 Task: Create a due date automation trigger when advanced on, on the wednesday of the week a card is due add dates with an incomplete due date at 11:00 AM.
Action: Mouse moved to (1274, 106)
Screenshot: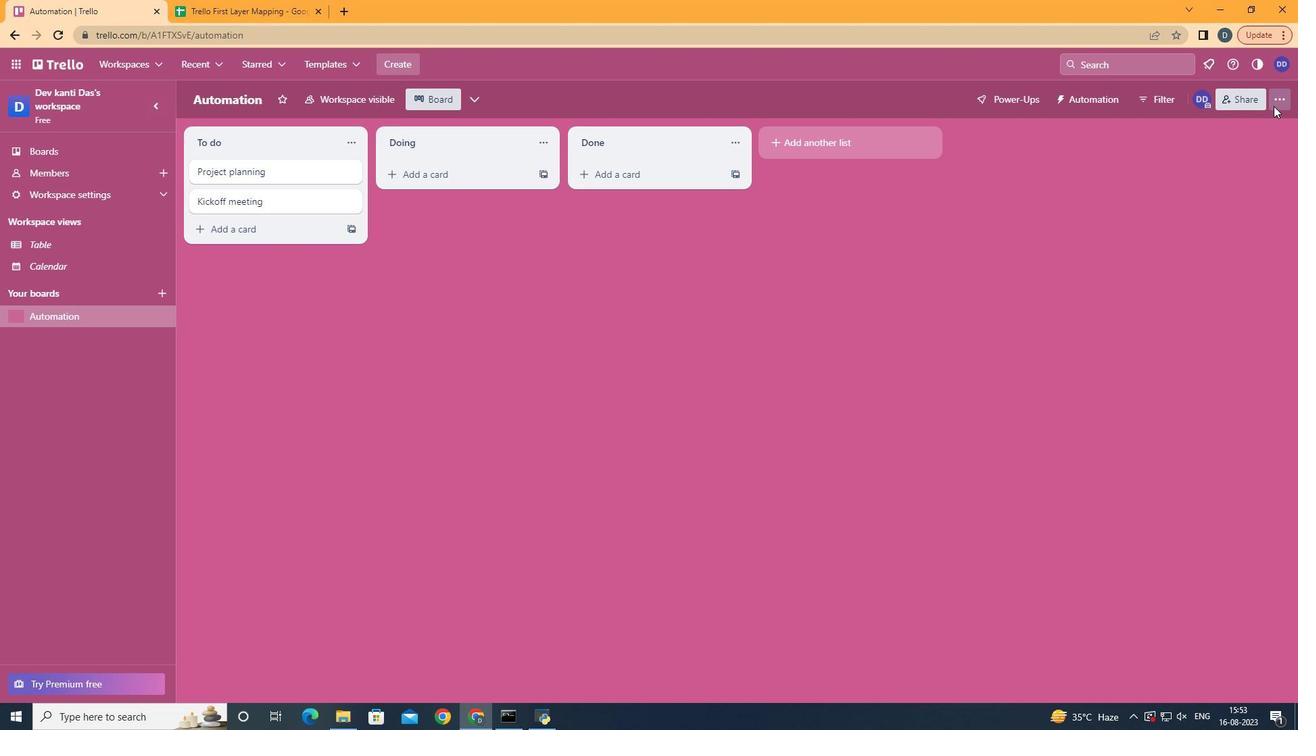 
Action: Mouse pressed left at (1274, 106)
Screenshot: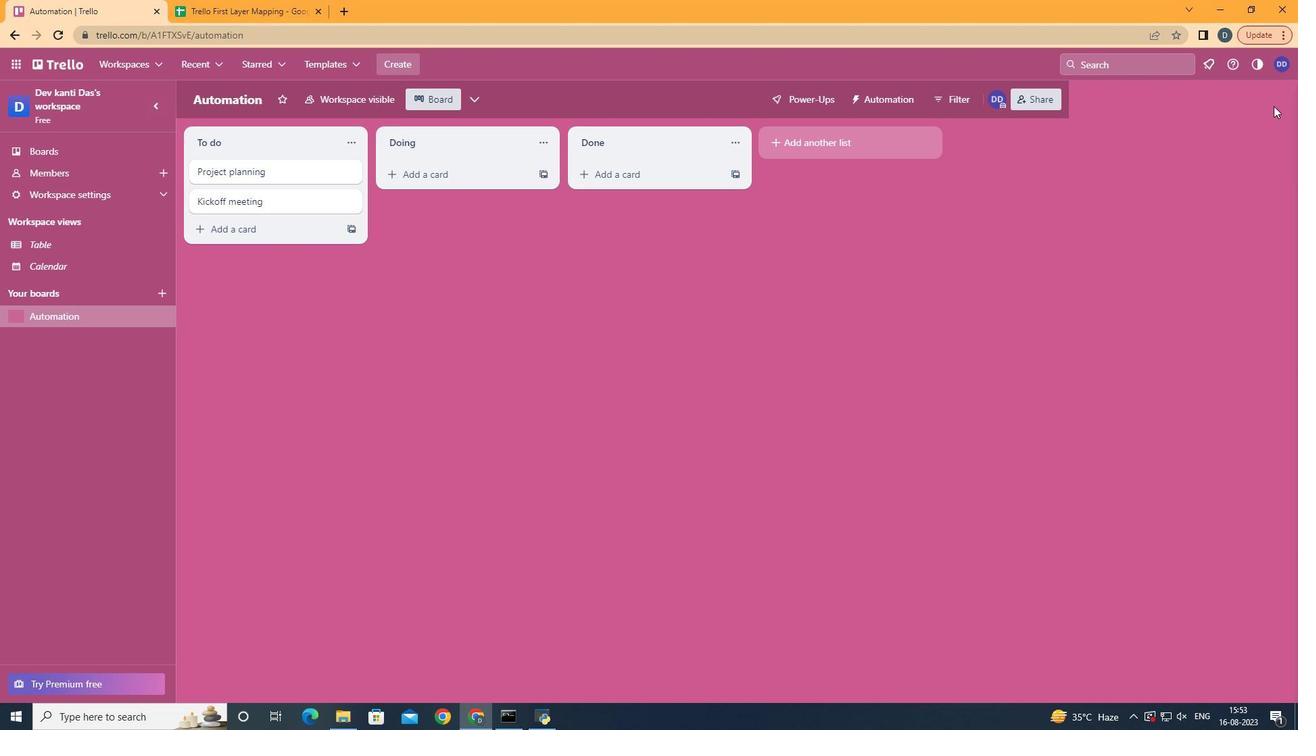 
Action: Mouse moved to (1201, 281)
Screenshot: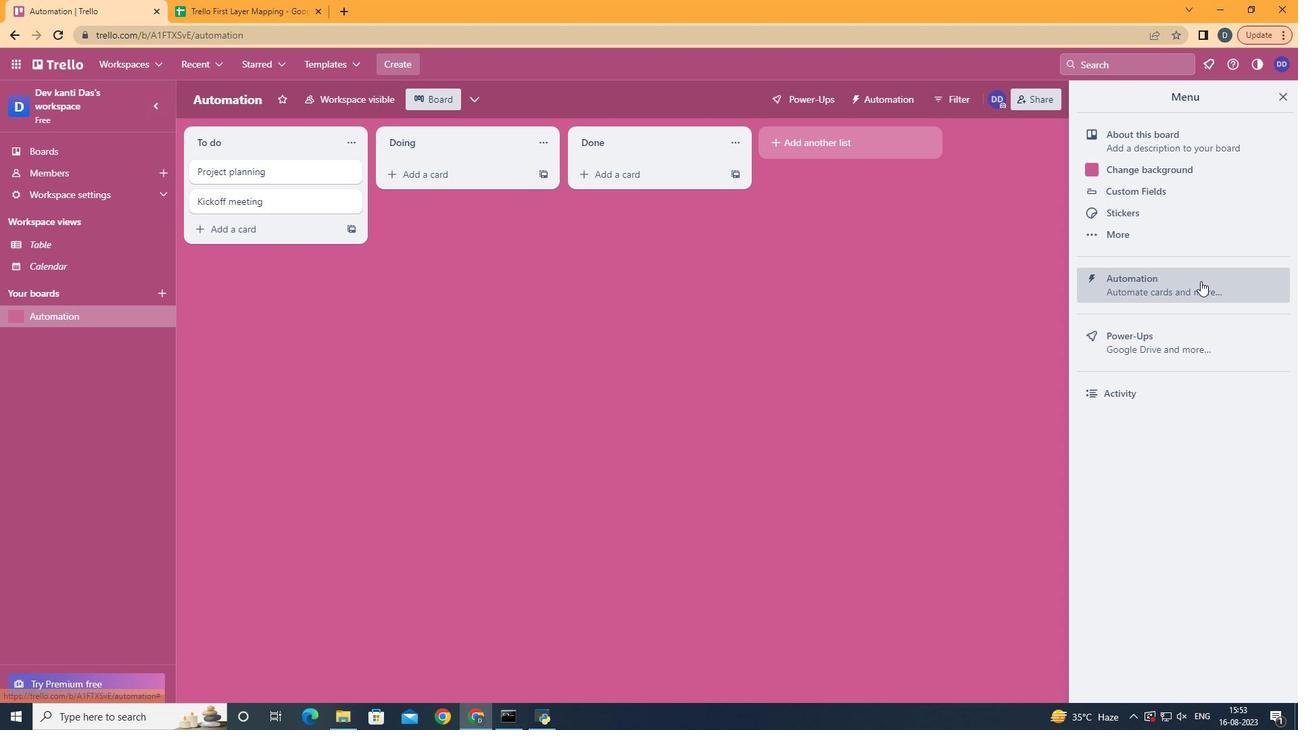 
Action: Mouse pressed left at (1201, 281)
Screenshot: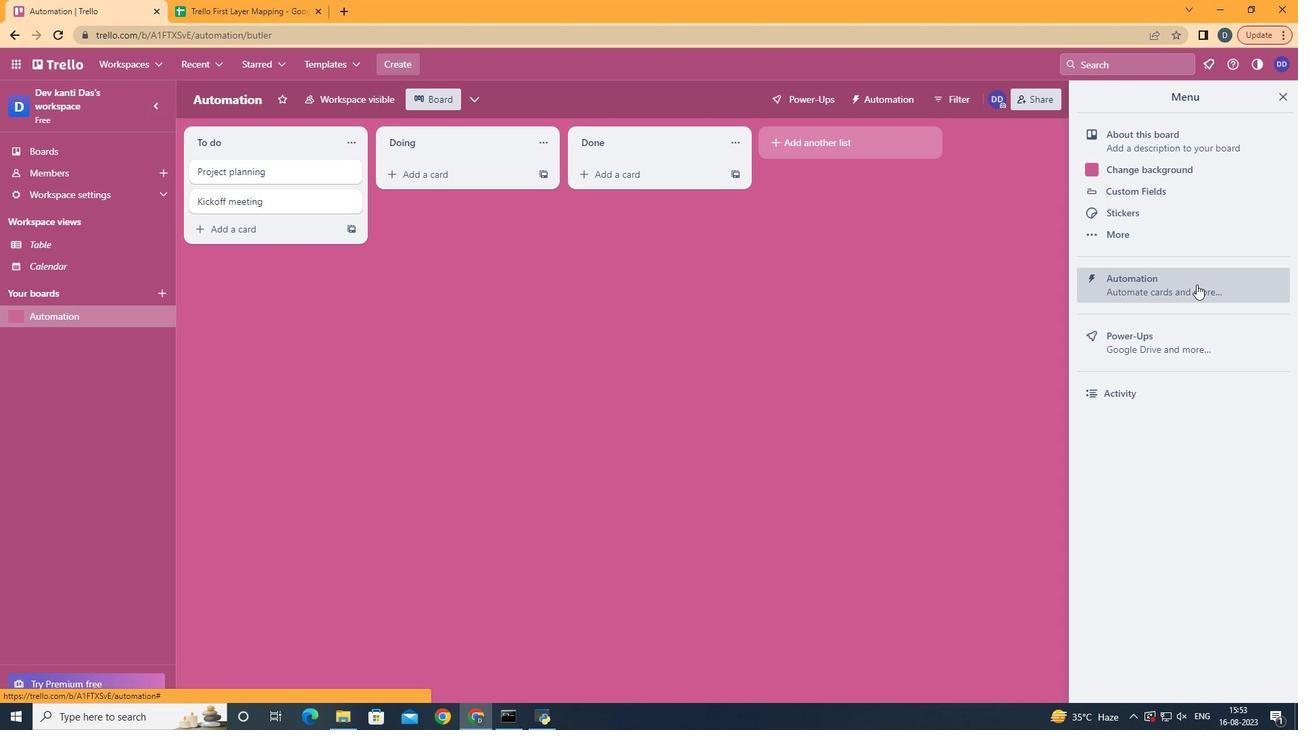 
Action: Mouse moved to (263, 280)
Screenshot: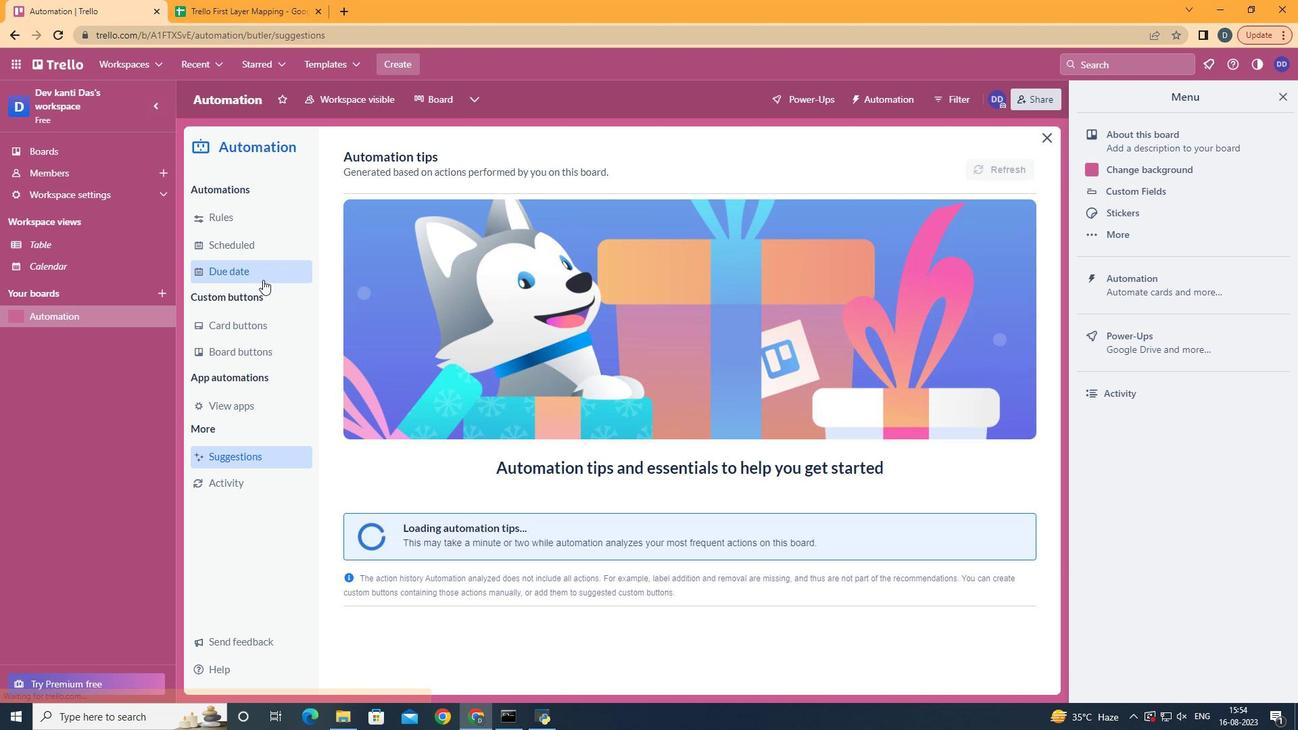 
Action: Mouse pressed left at (263, 280)
Screenshot: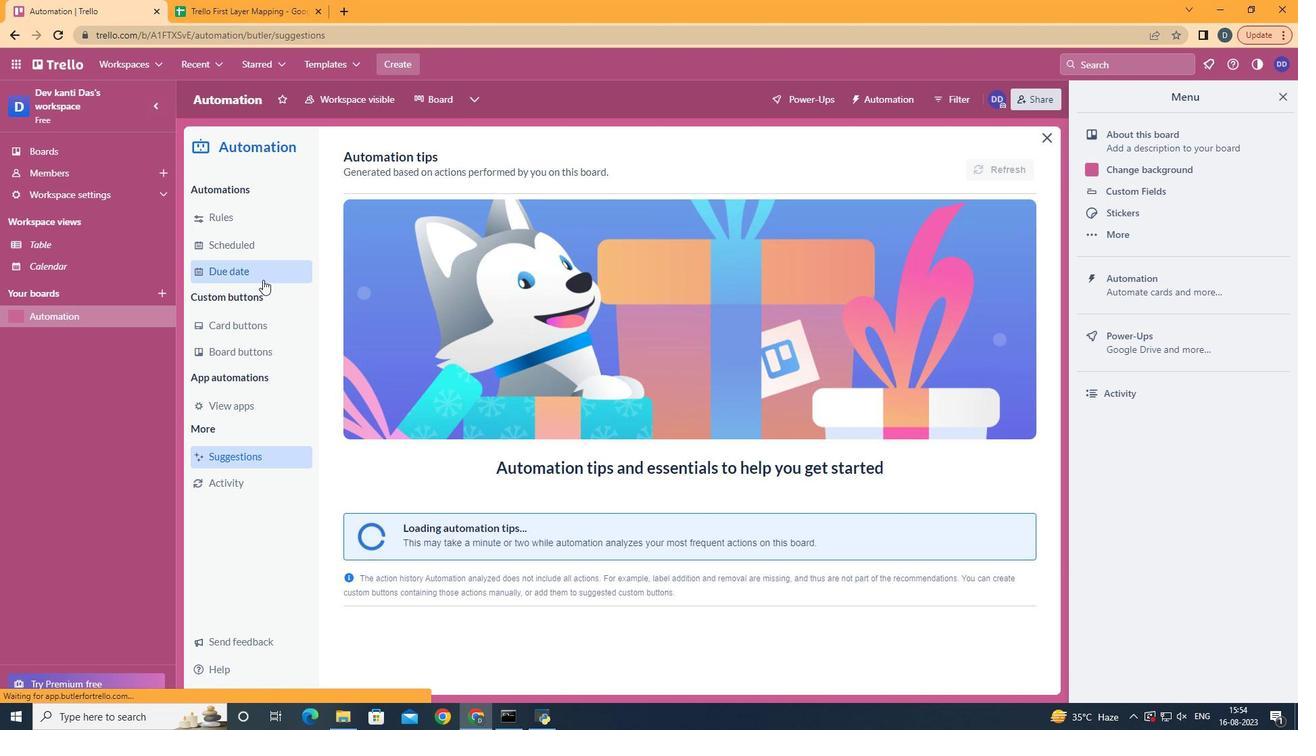 
Action: Mouse moved to (950, 166)
Screenshot: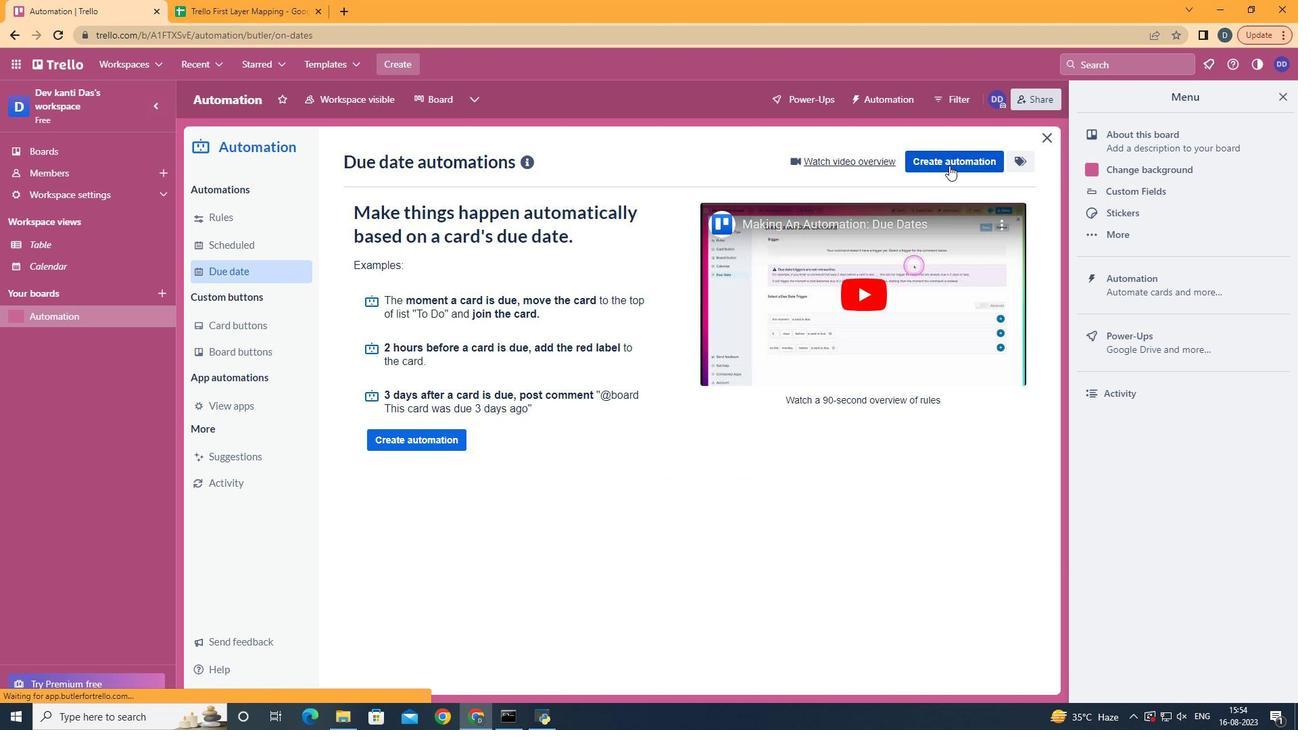 
Action: Mouse pressed left at (950, 166)
Screenshot: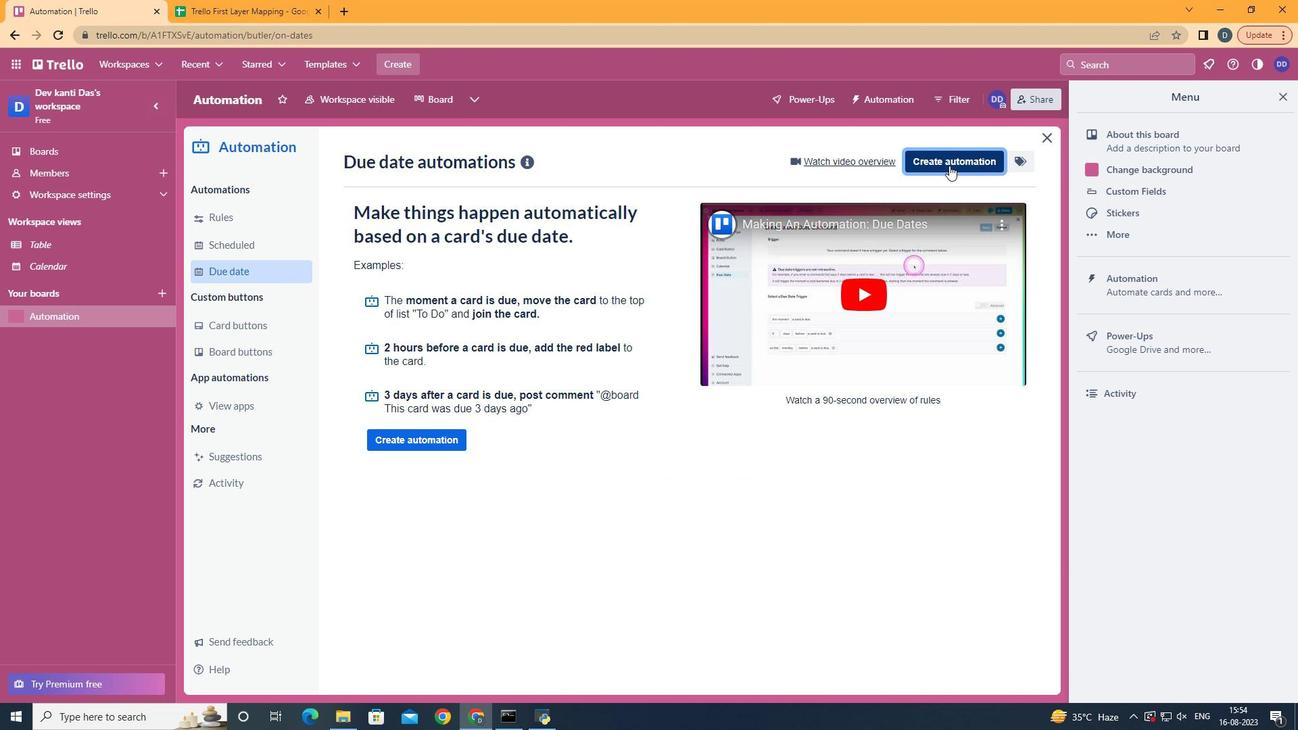 
Action: Mouse moved to (686, 297)
Screenshot: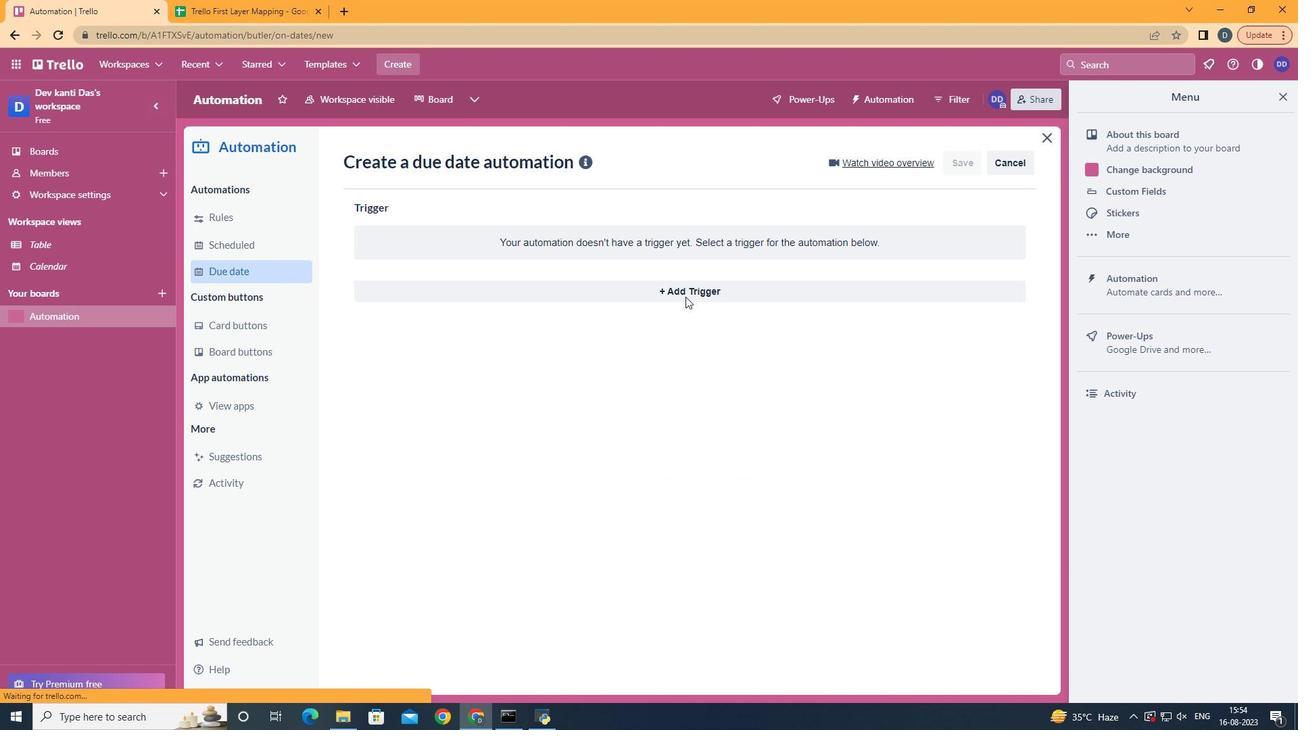 
Action: Mouse pressed left at (686, 297)
Screenshot: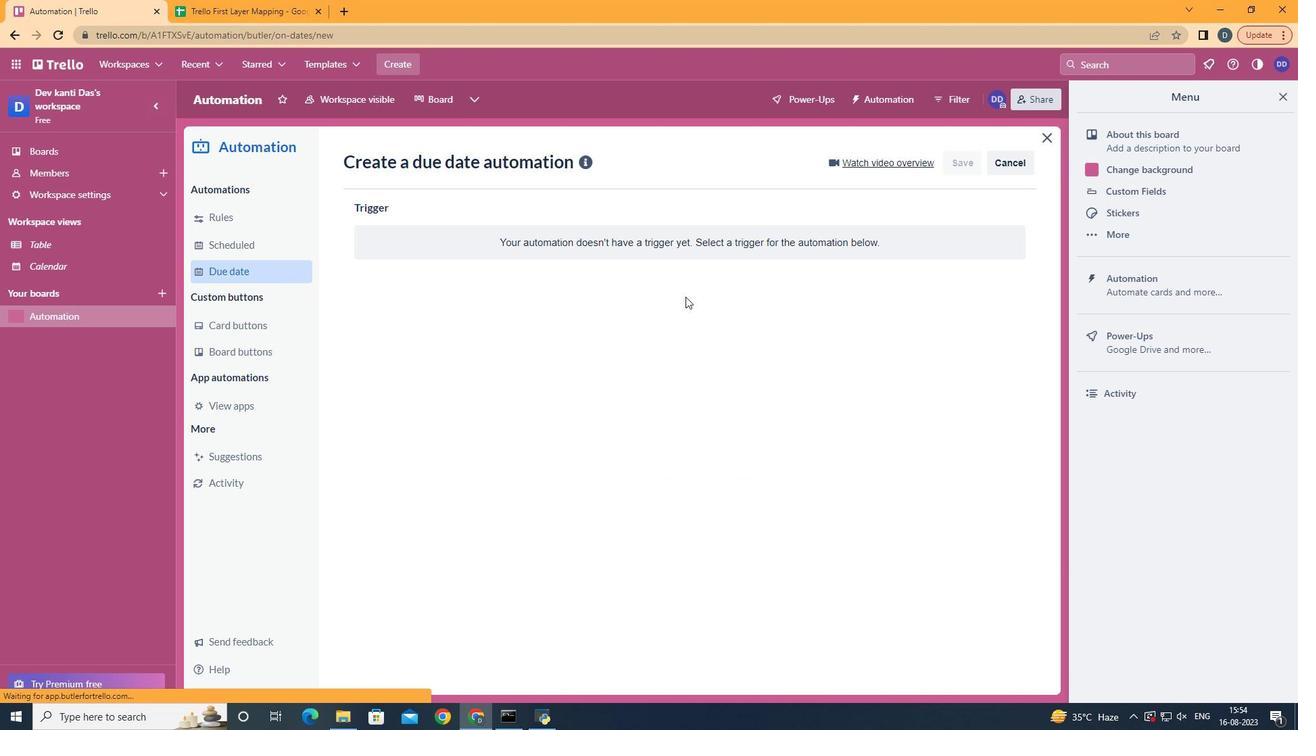 
Action: Mouse moved to (439, 411)
Screenshot: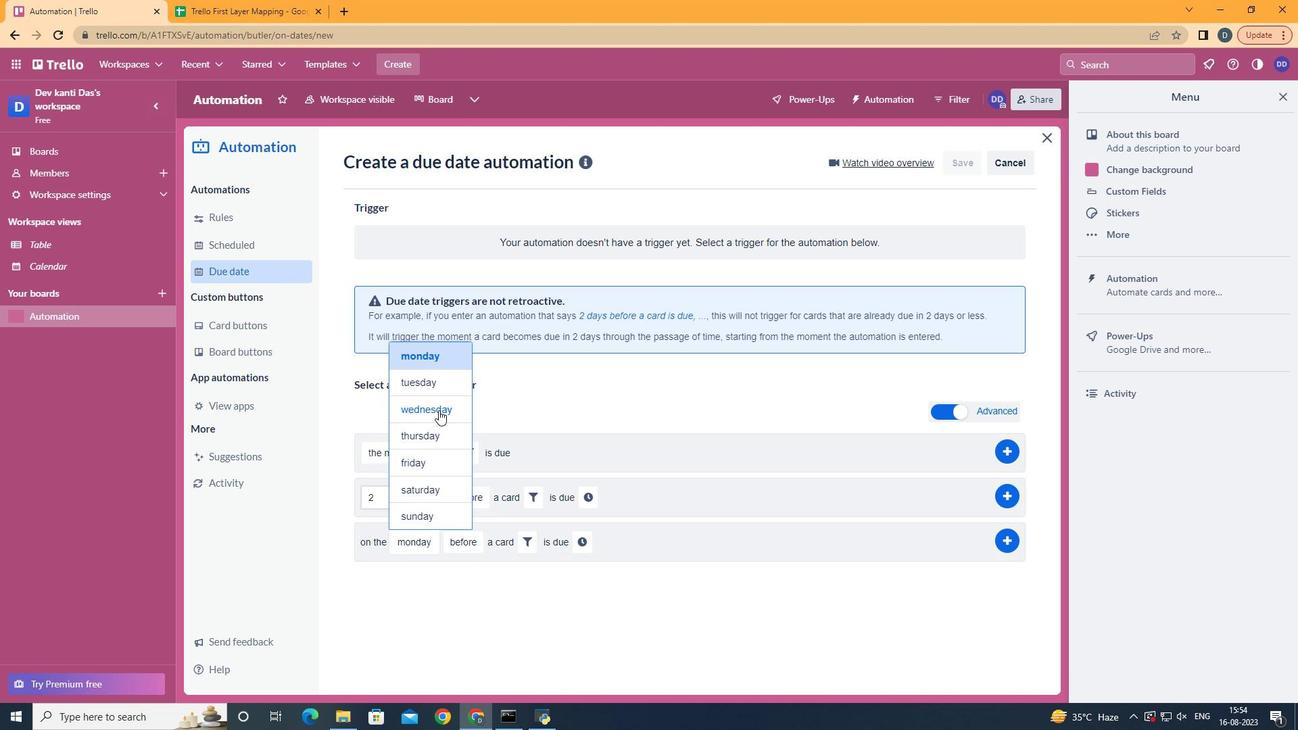 
Action: Mouse pressed left at (439, 411)
Screenshot: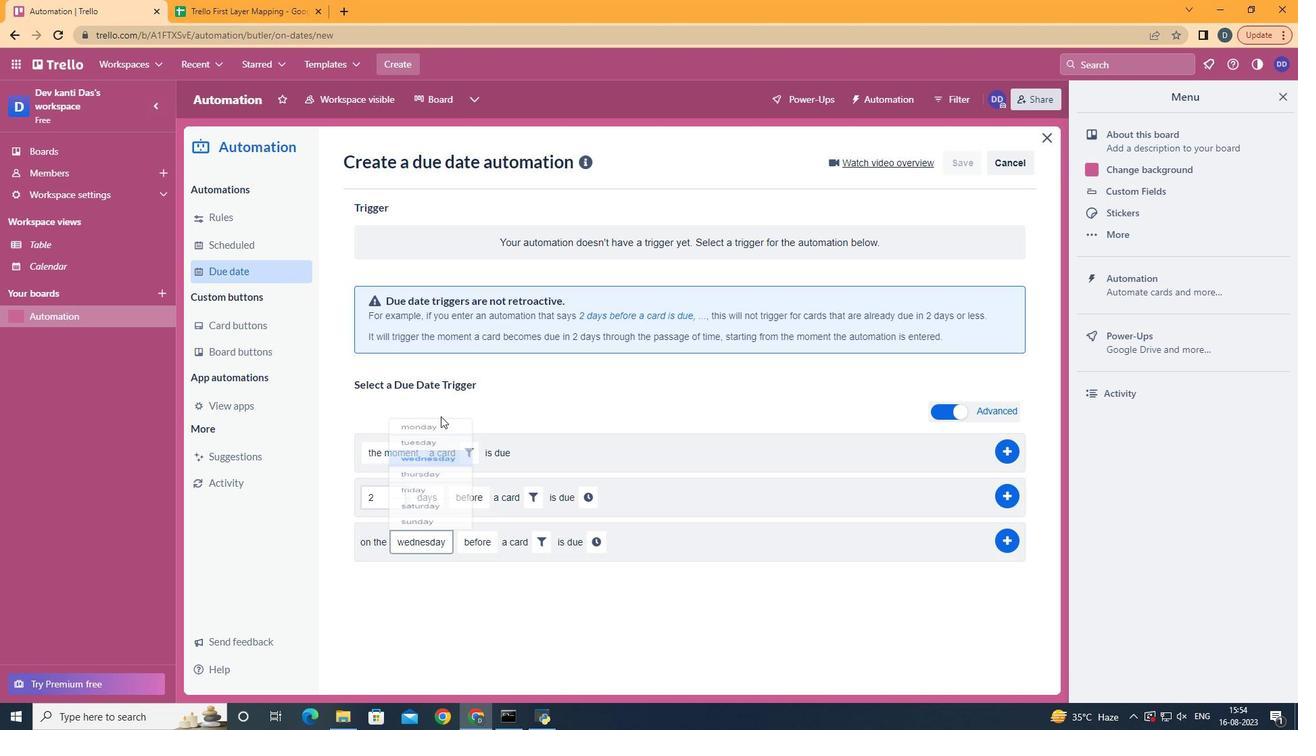 
Action: Mouse moved to (484, 613)
Screenshot: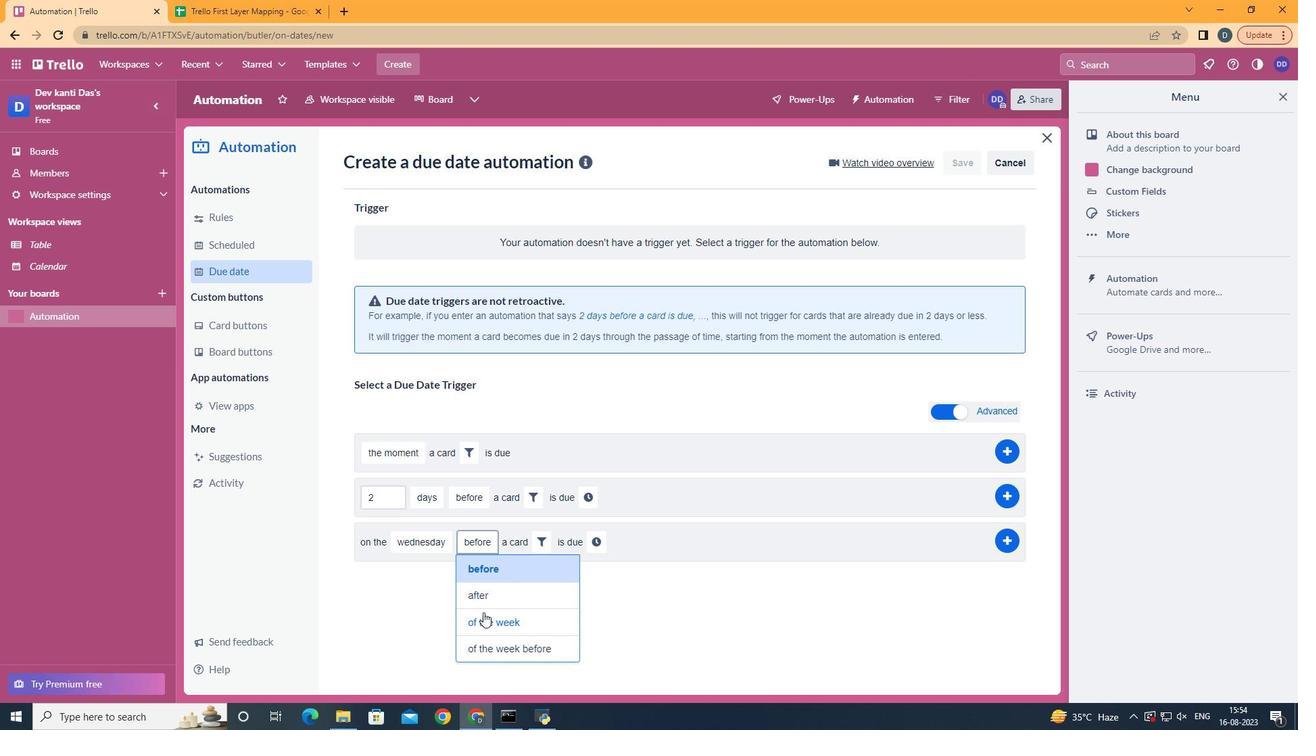 
Action: Mouse pressed left at (484, 613)
Screenshot: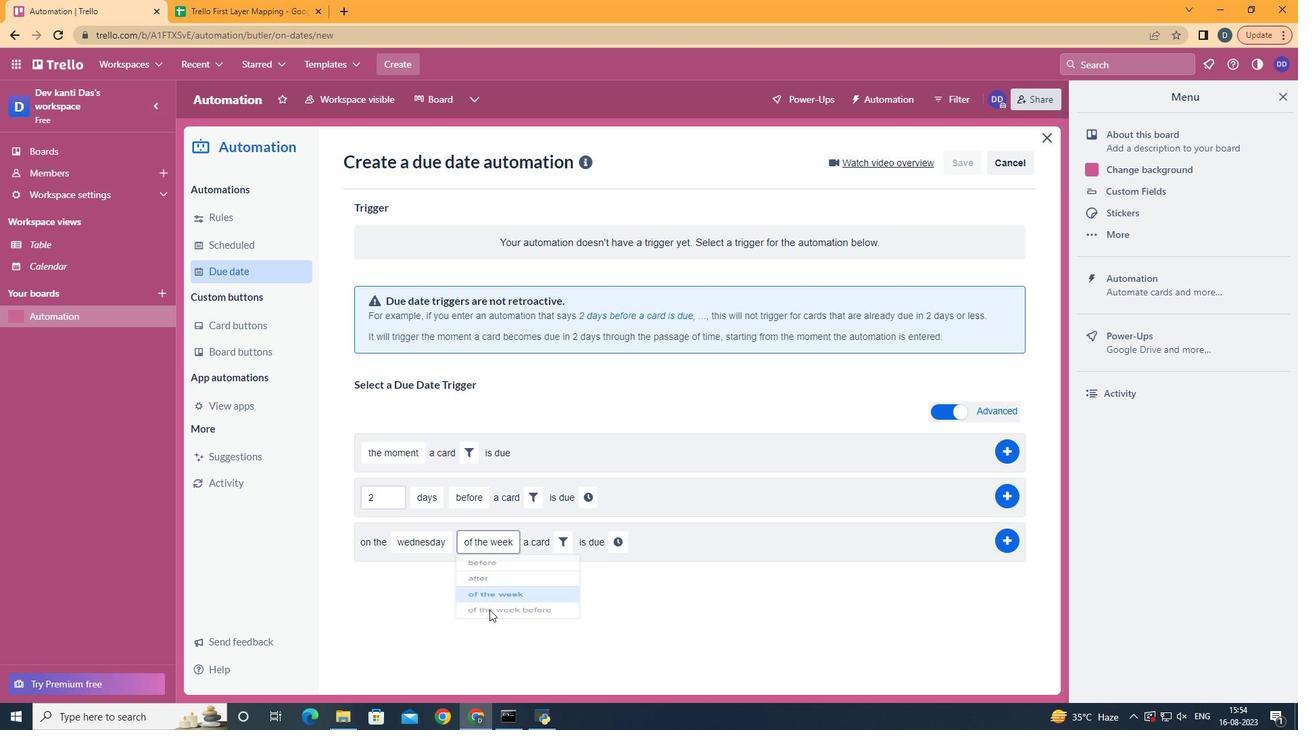
Action: Mouse moved to (554, 536)
Screenshot: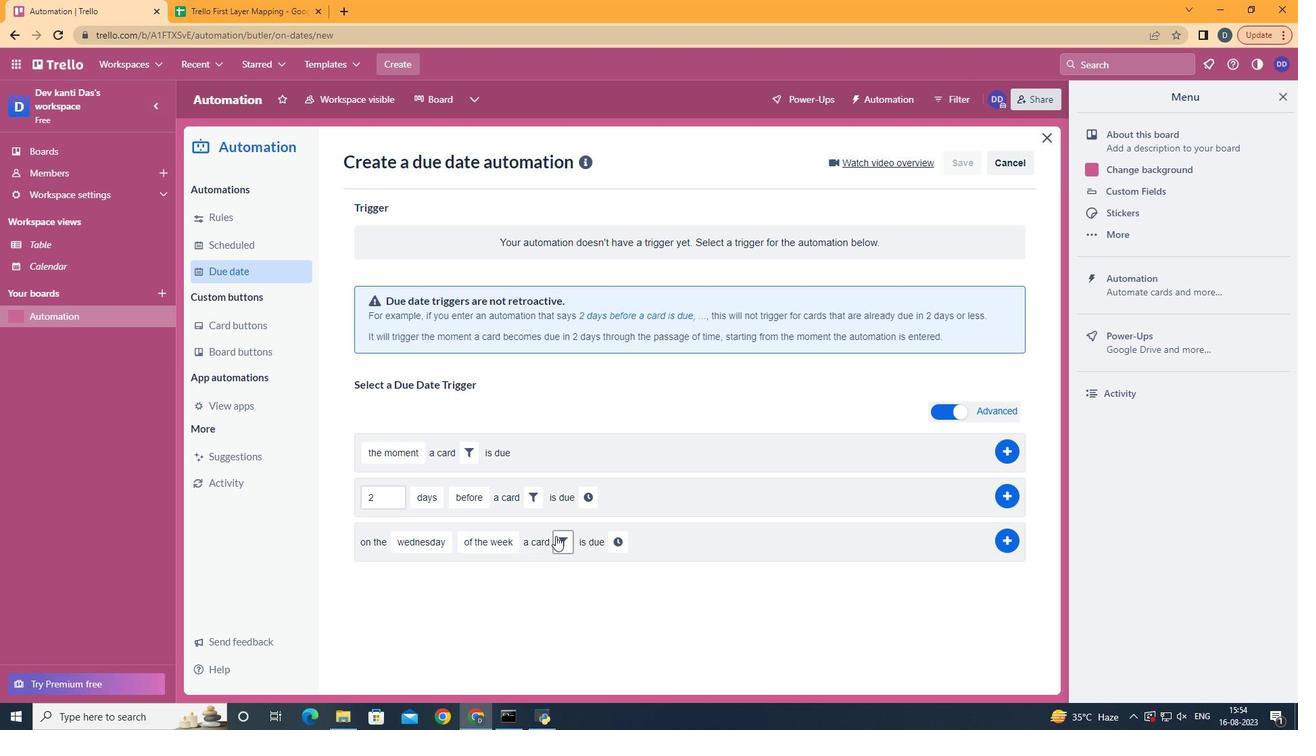 
Action: Mouse pressed left at (554, 536)
Screenshot: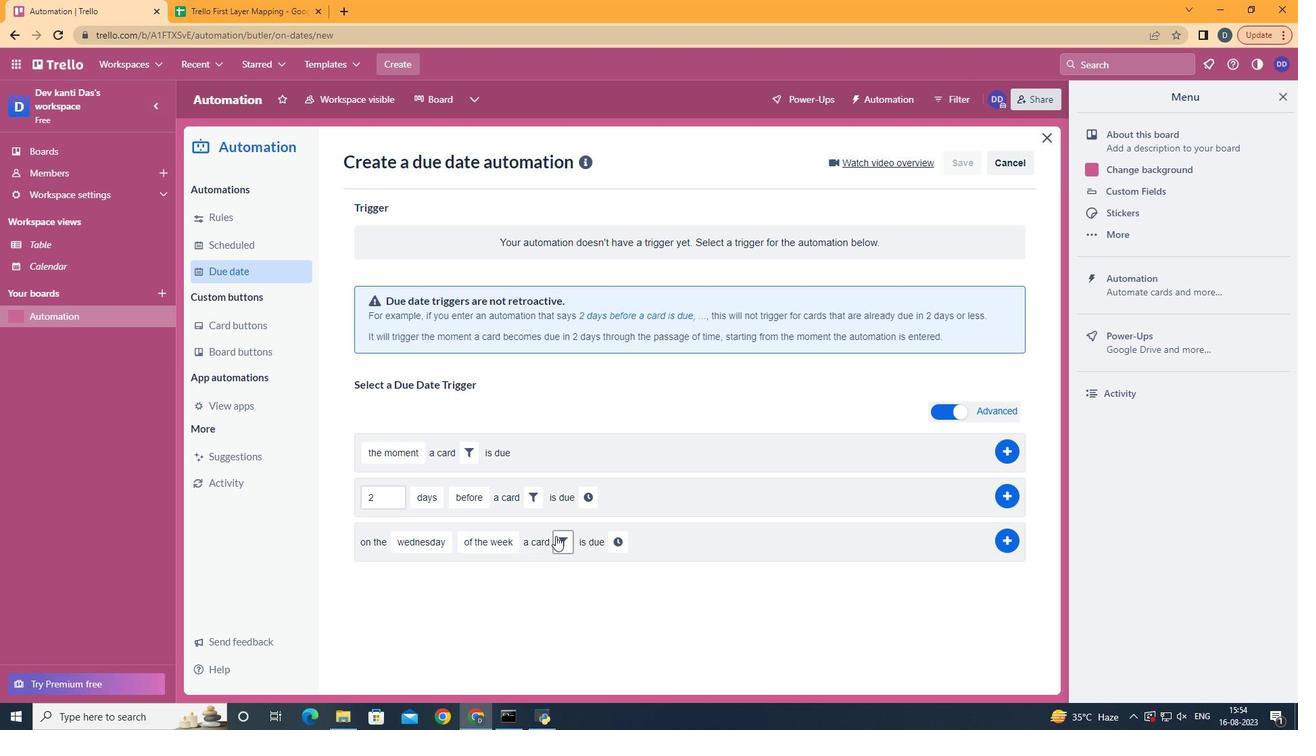 
Action: Mouse moved to (639, 593)
Screenshot: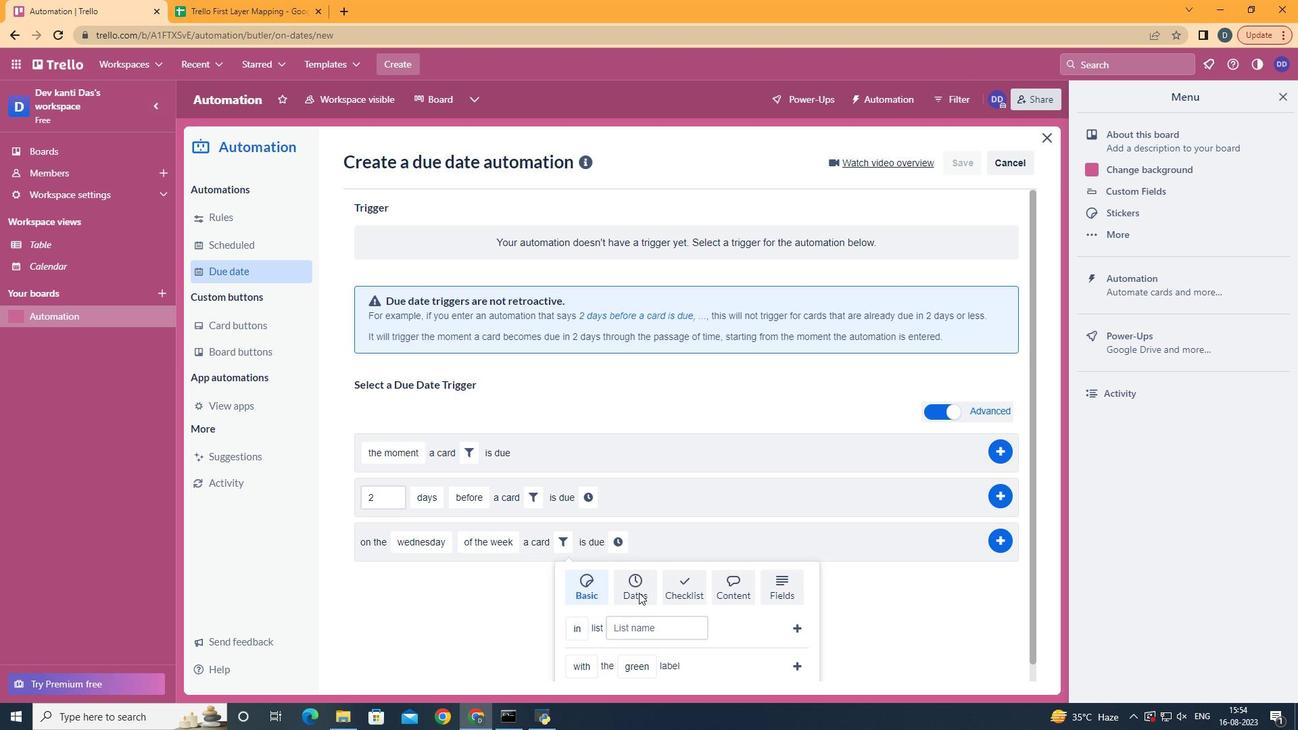 
Action: Mouse pressed left at (639, 593)
Screenshot: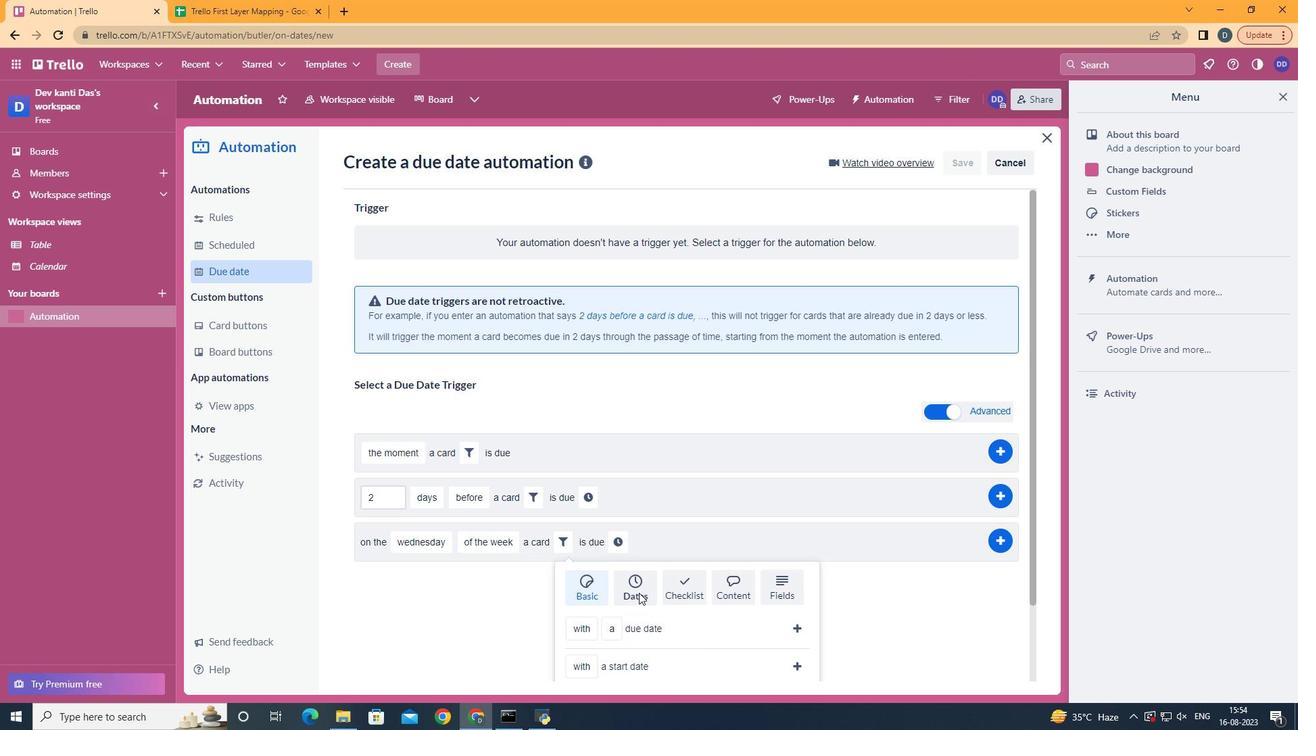 
Action: Mouse scrolled (639, 592) with delta (0, 0)
Screenshot: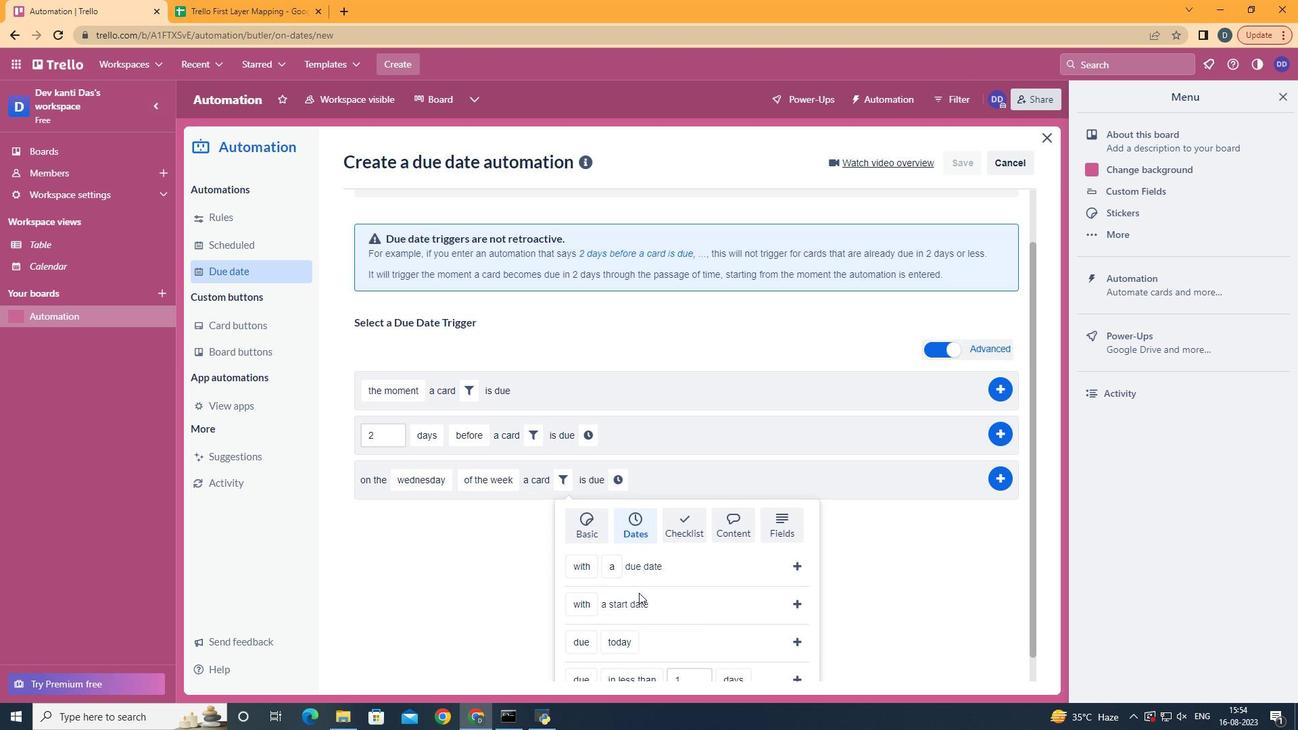 
Action: Mouse scrolled (639, 592) with delta (0, 0)
Screenshot: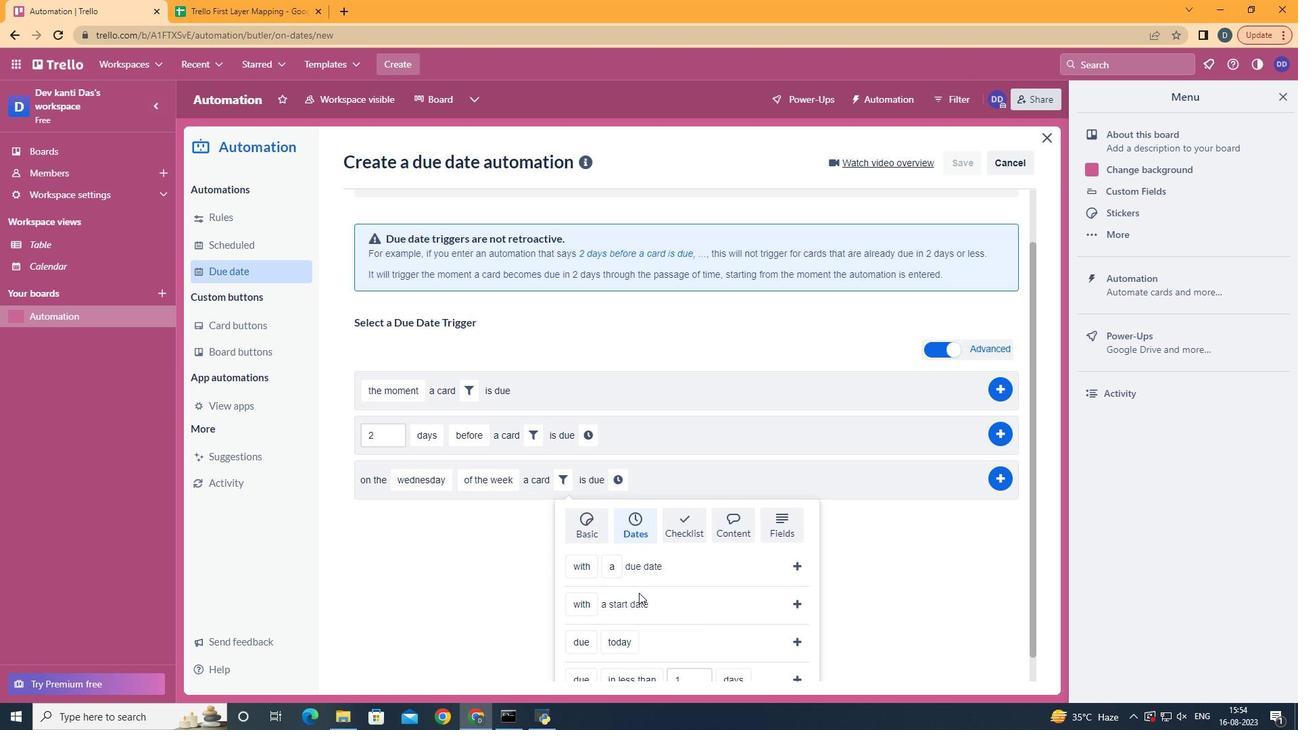 
Action: Mouse scrolled (639, 592) with delta (0, 0)
Screenshot: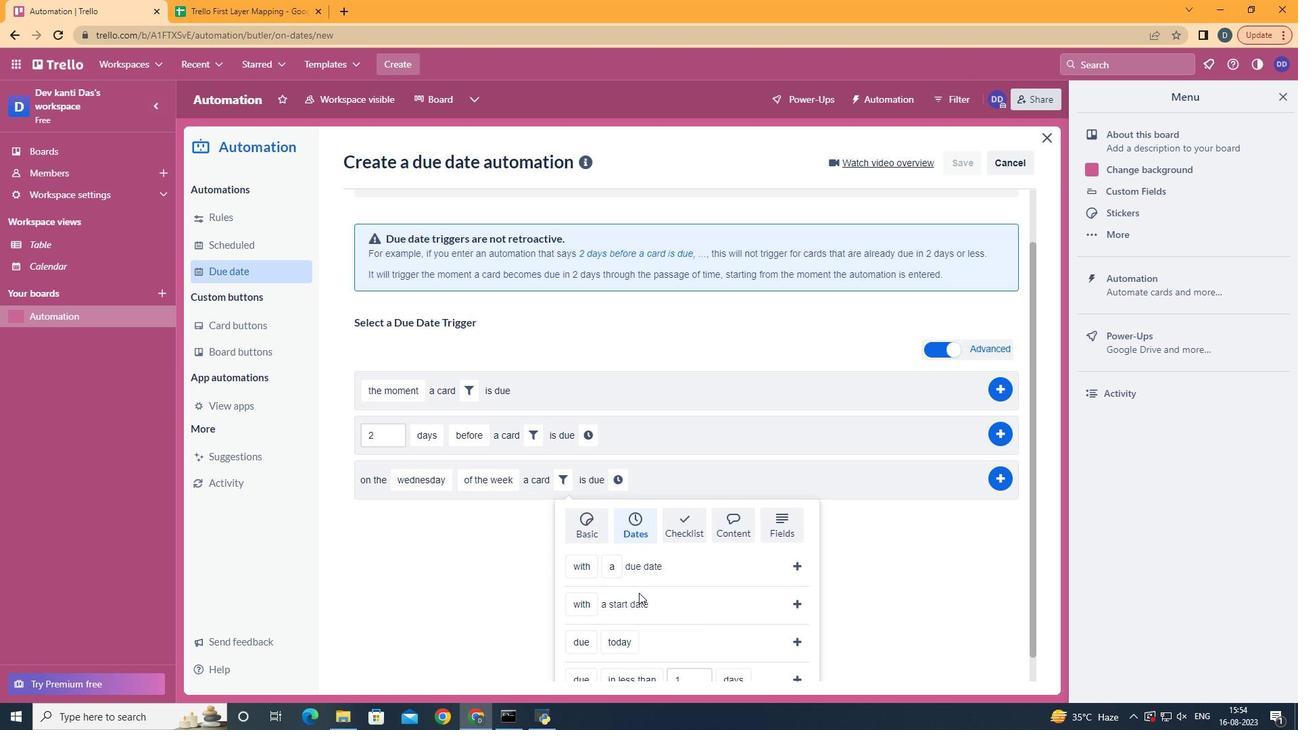 
Action: Mouse moved to (629, 625)
Screenshot: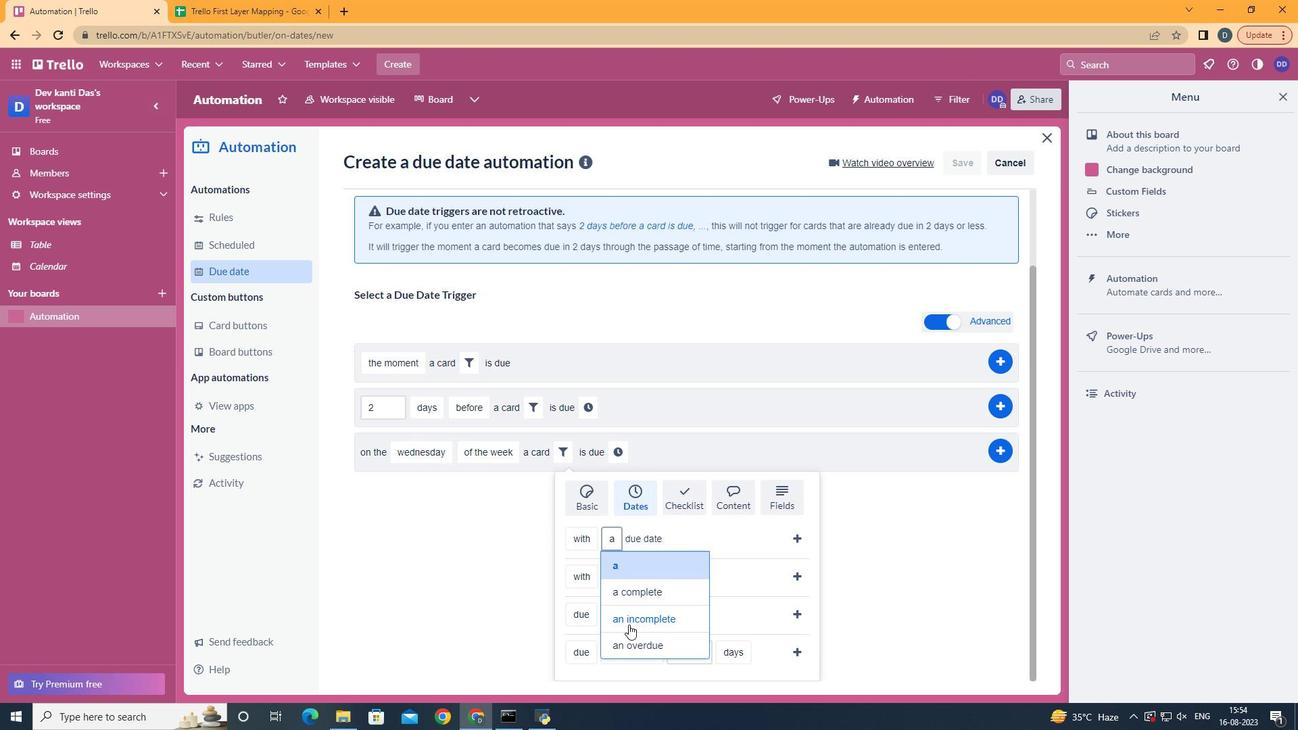 
Action: Mouse pressed left at (629, 625)
Screenshot: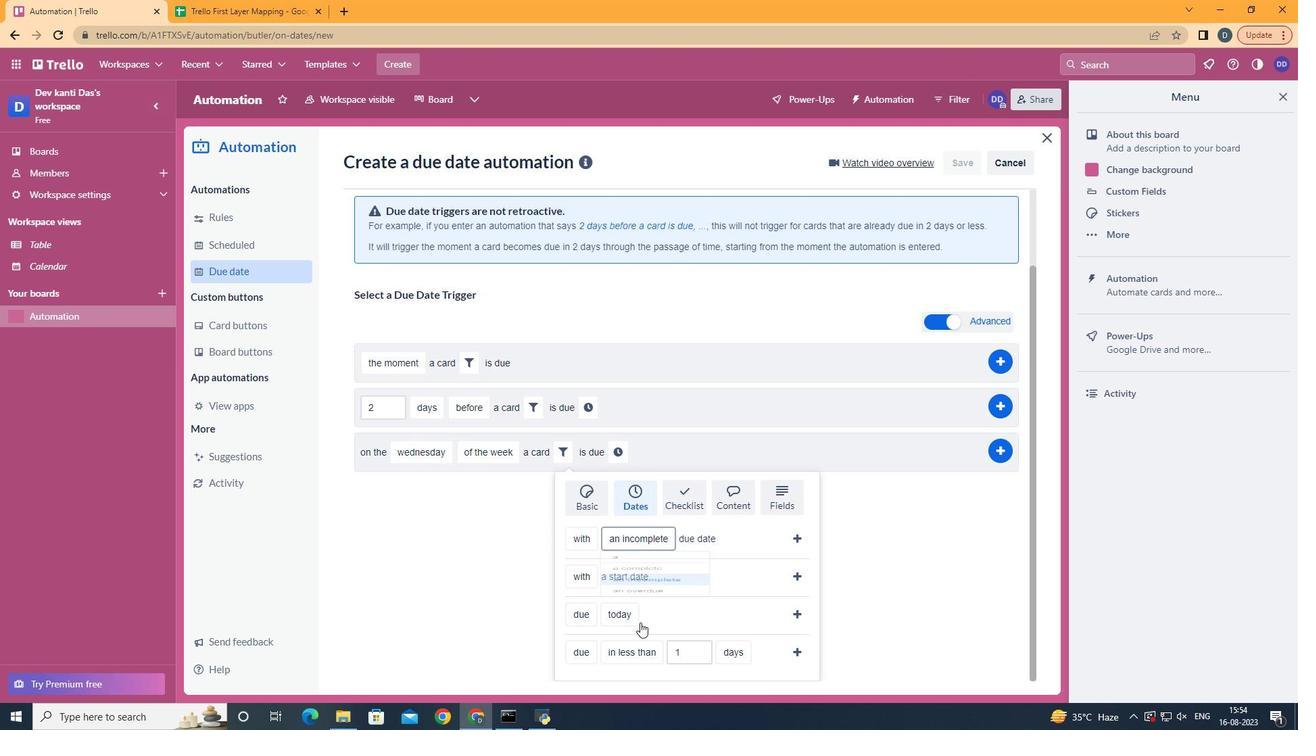 
Action: Mouse moved to (795, 545)
Screenshot: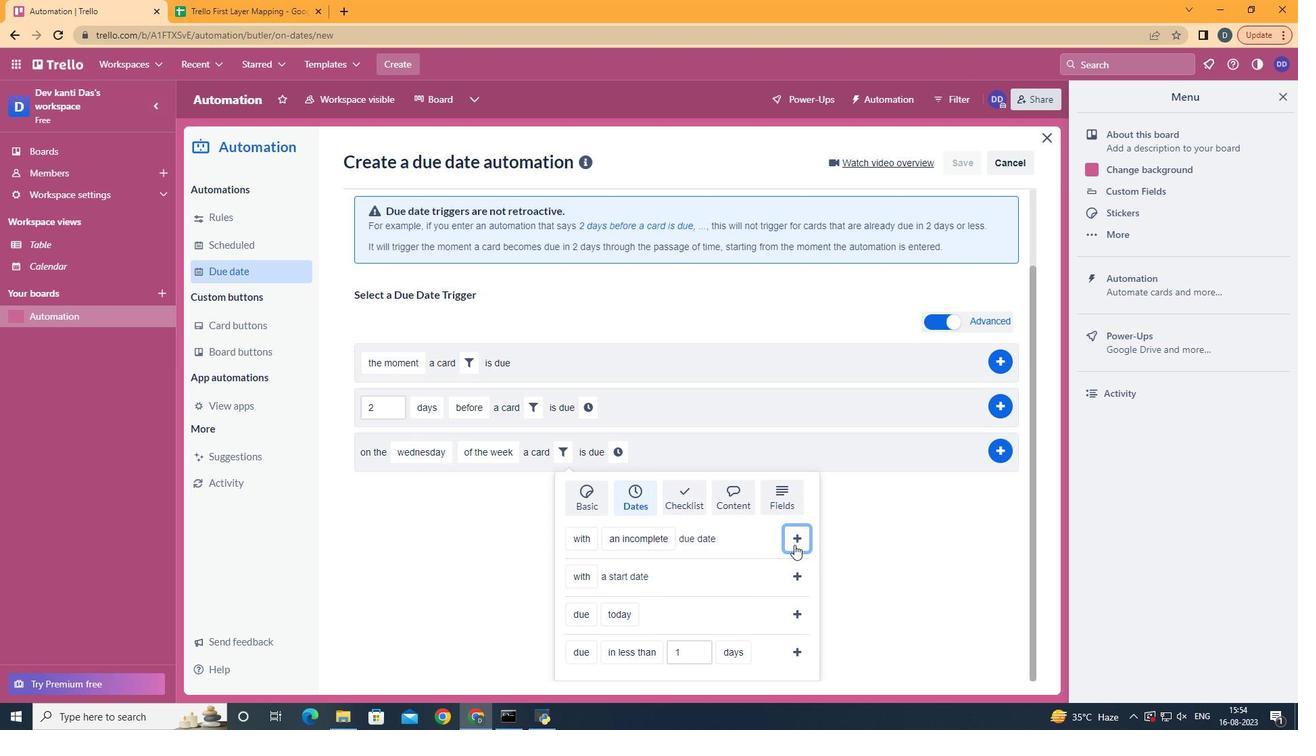 
Action: Mouse pressed left at (795, 545)
Screenshot: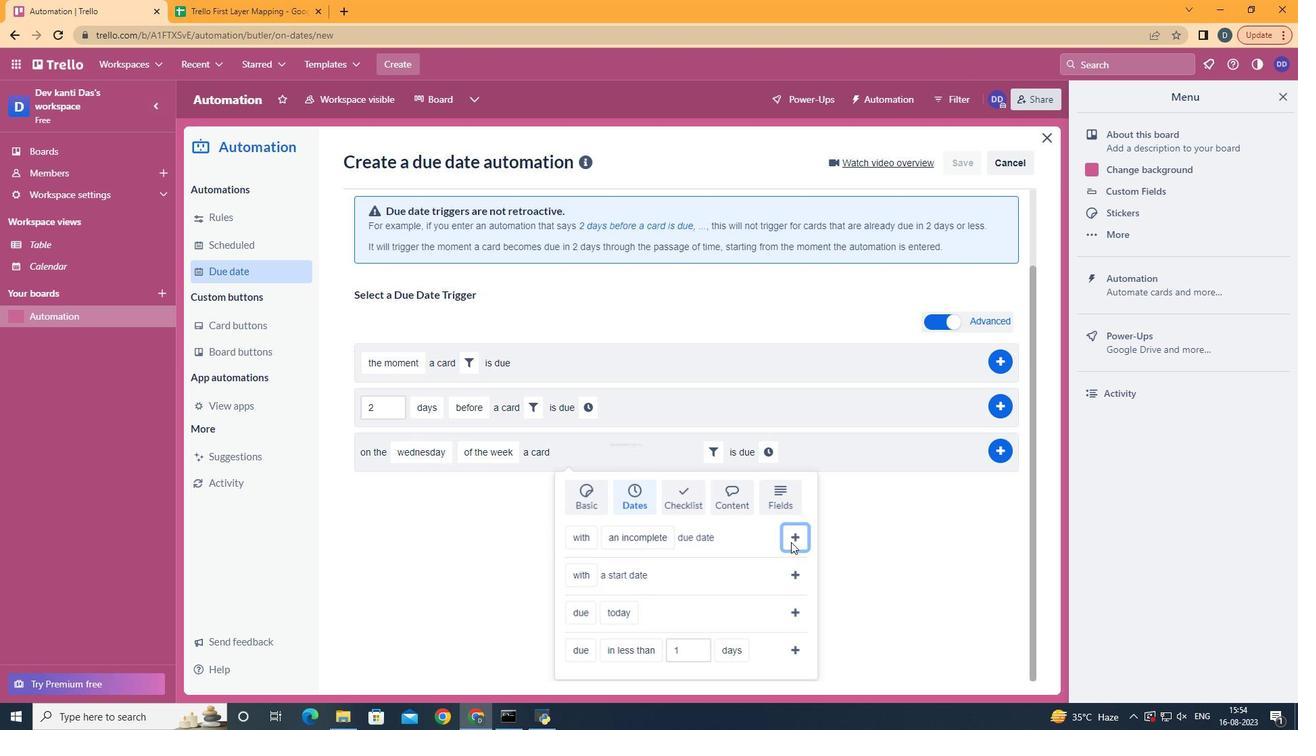 
Action: Mouse moved to (761, 536)
Screenshot: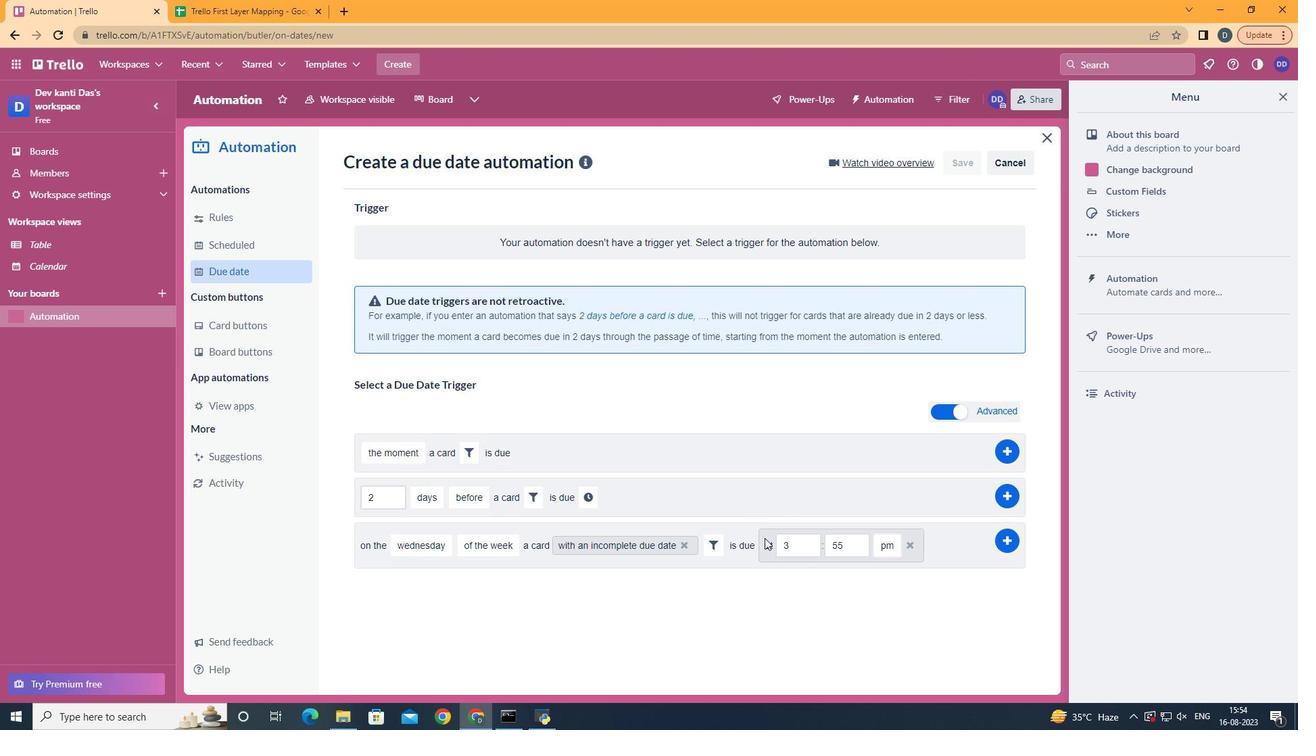 
Action: Mouse pressed left at (761, 536)
Screenshot: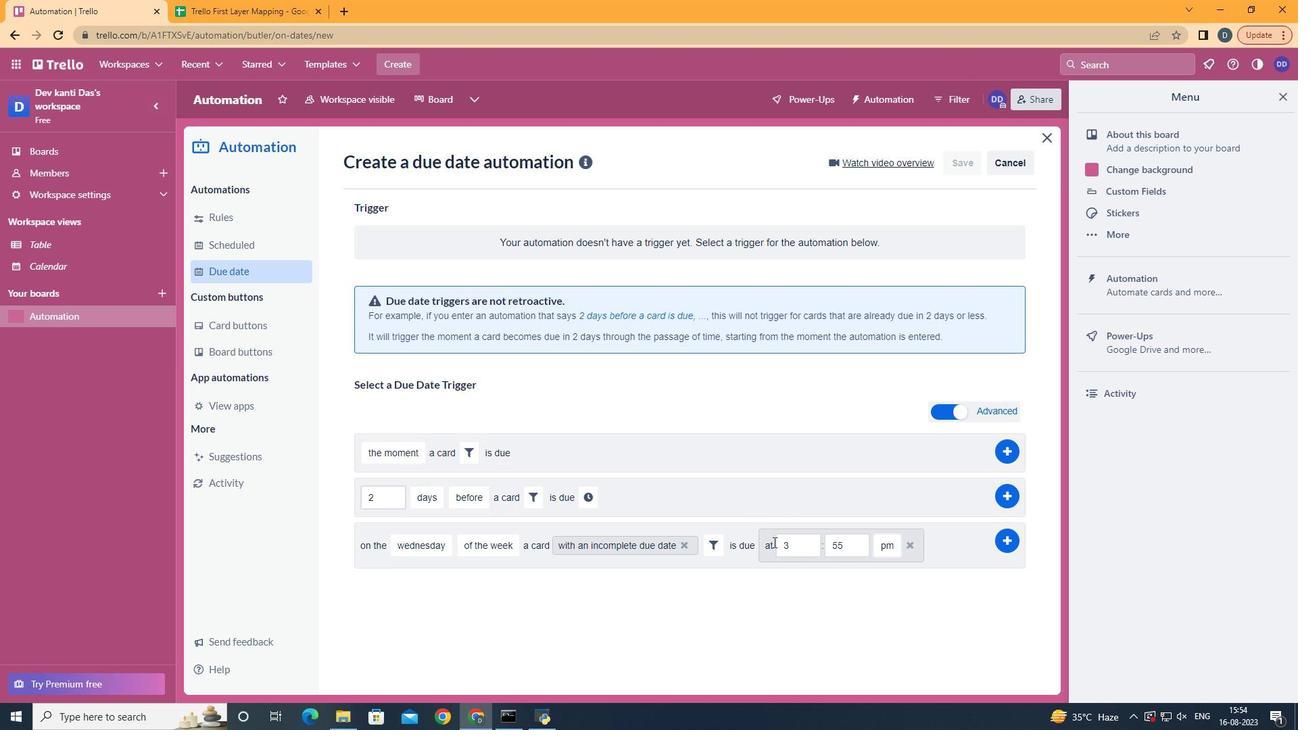 
Action: Mouse moved to (794, 541)
Screenshot: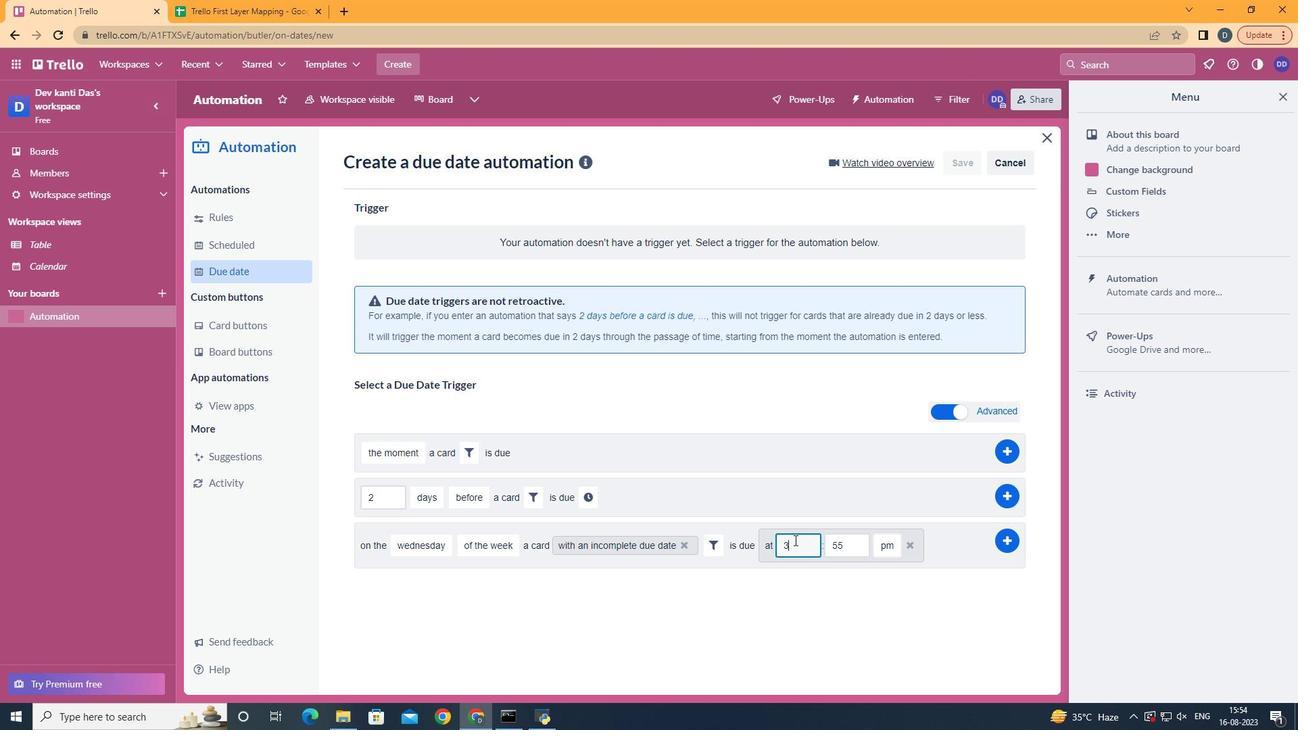 
Action: Mouse pressed left at (794, 541)
Screenshot: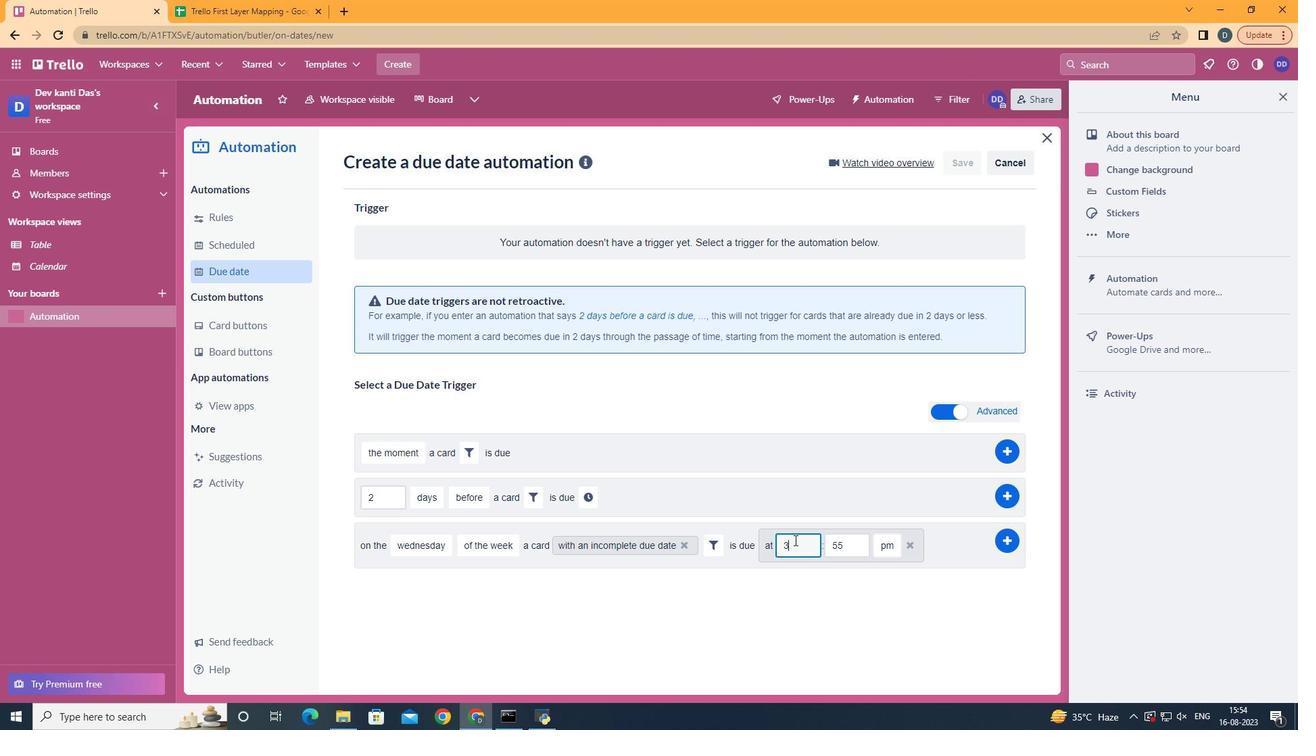 
Action: Mouse moved to (795, 540)
Screenshot: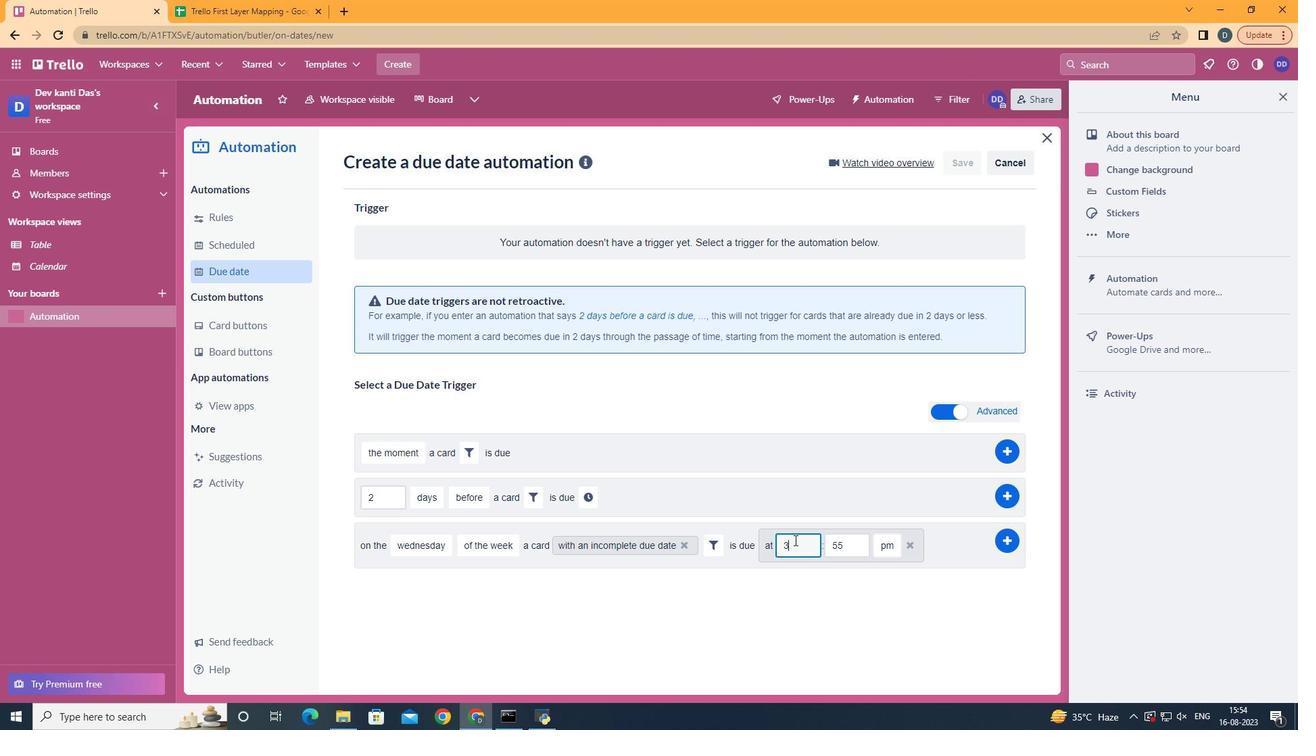 
Action: Key pressed <Key.backspace>11
Screenshot: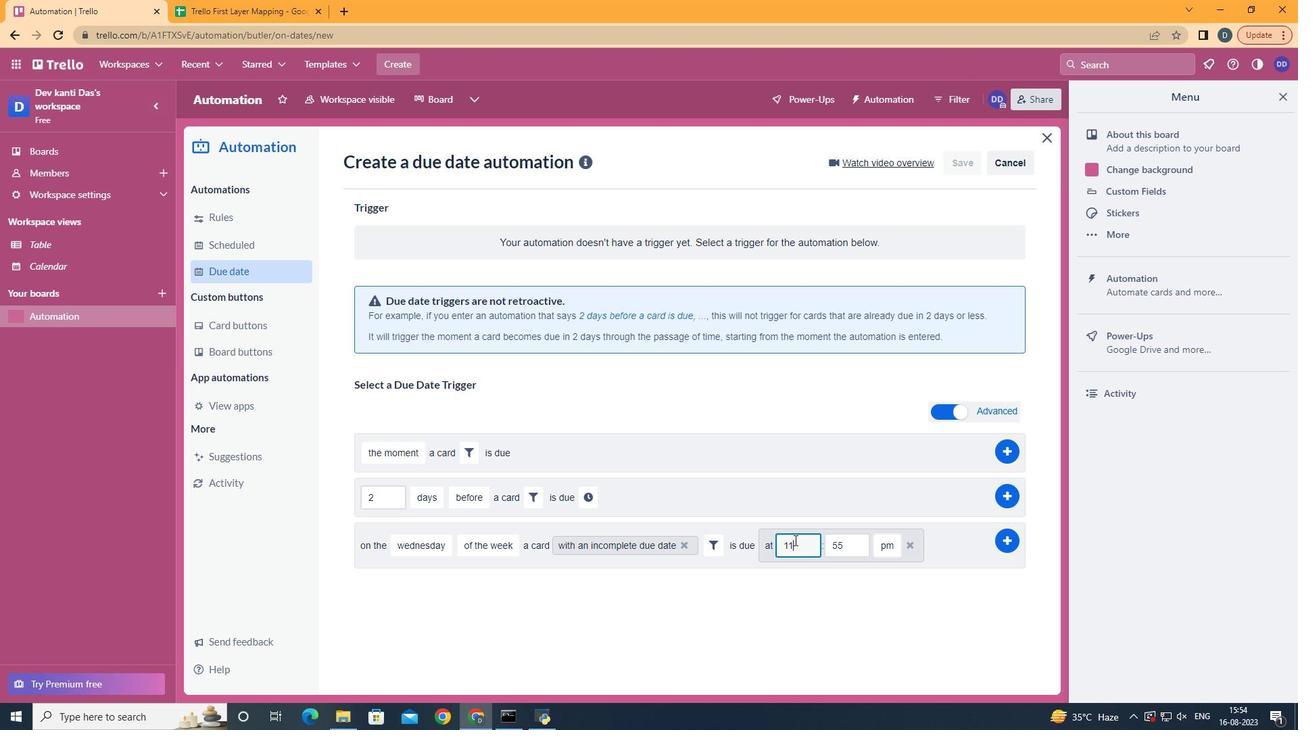 
Action: Mouse moved to (864, 545)
Screenshot: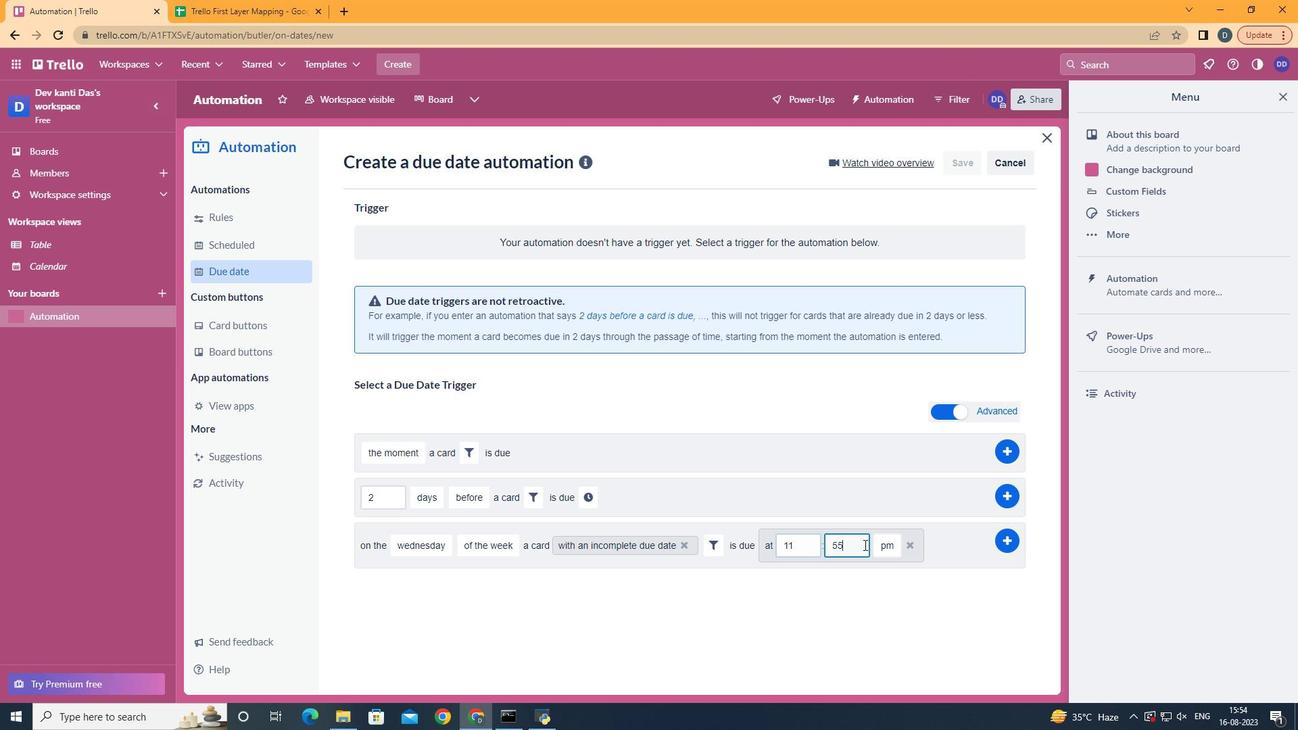 
Action: Mouse pressed left at (864, 545)
Screenshot: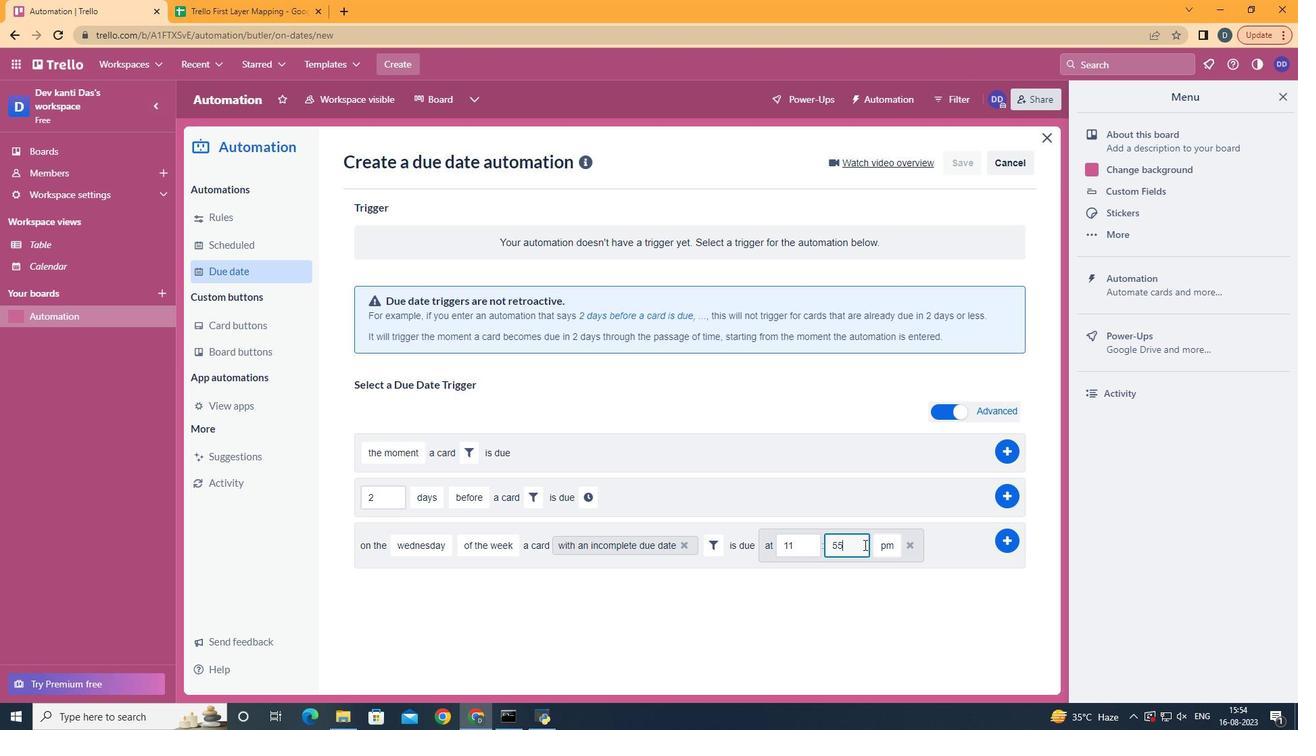 
Action: Key pressed <Key.backspace><Key.backspace>00
Screenshot: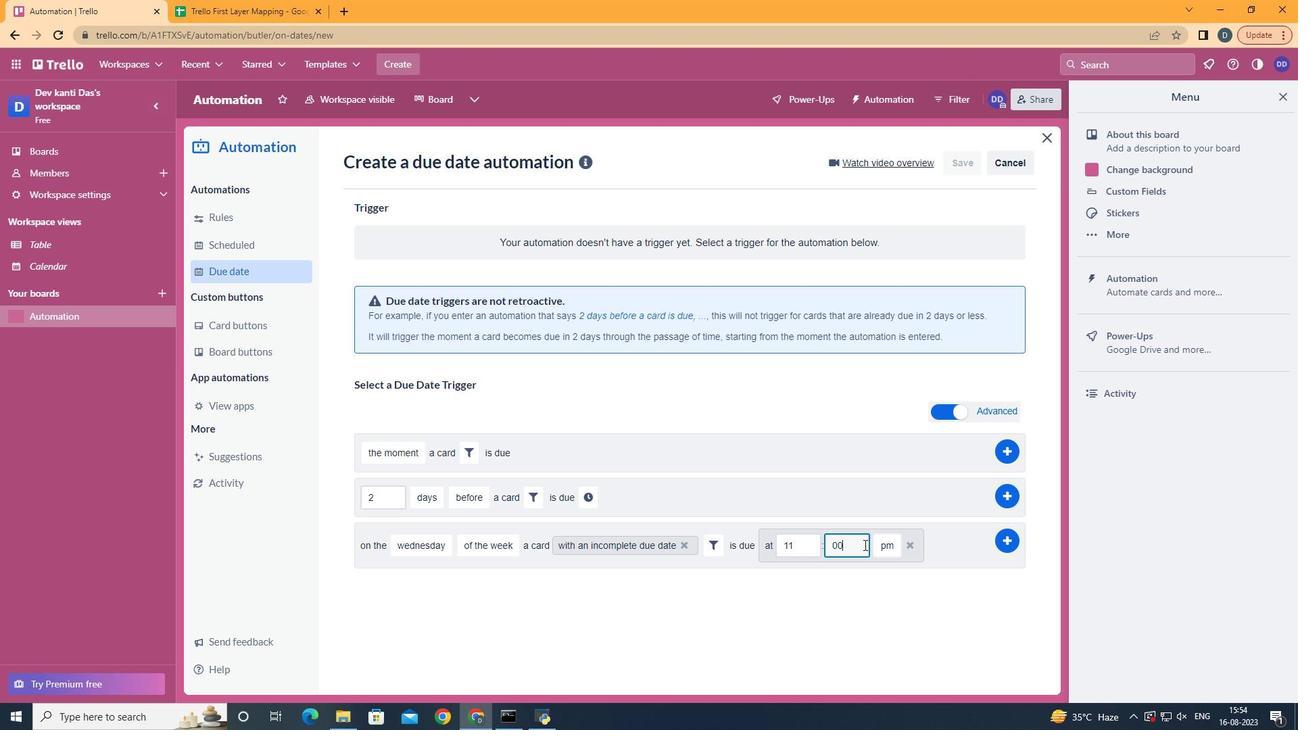 
Action: Mouse moved to (894, 566)
Screenshot: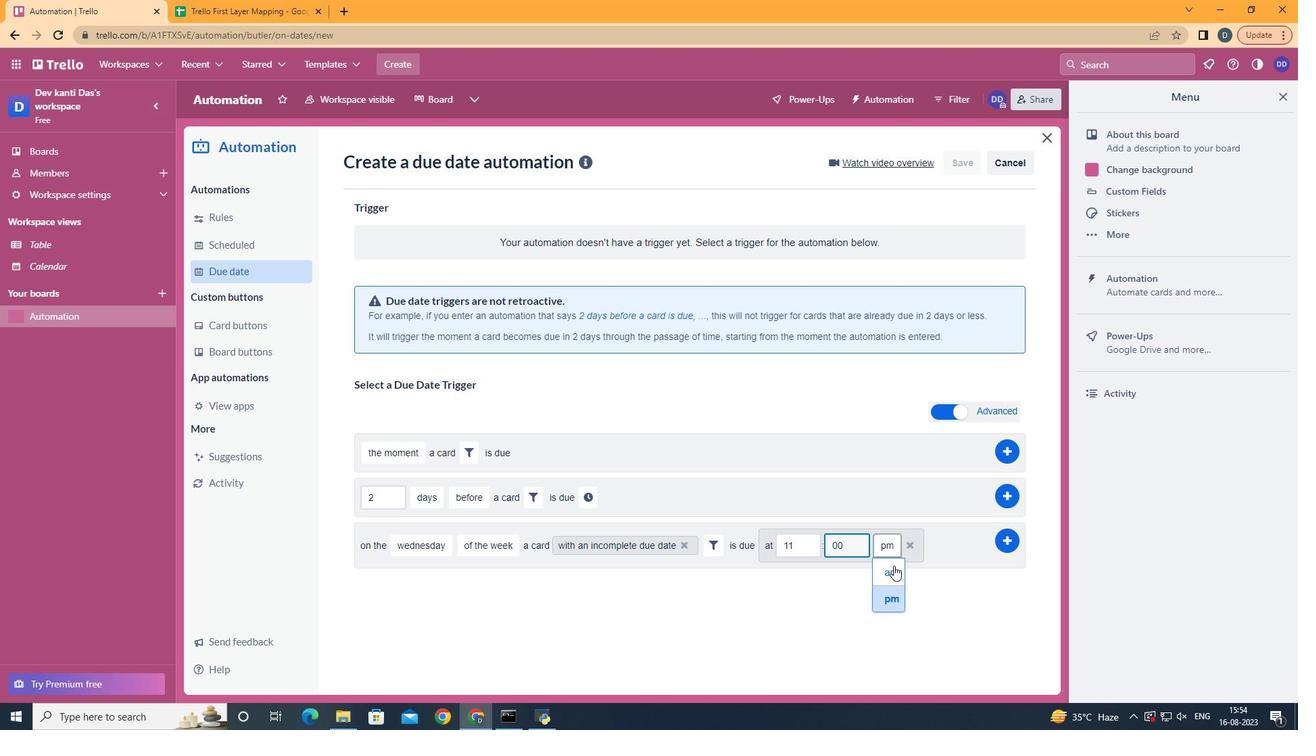 
Action: Mouse pressed left at (894, 566)
Screenshot: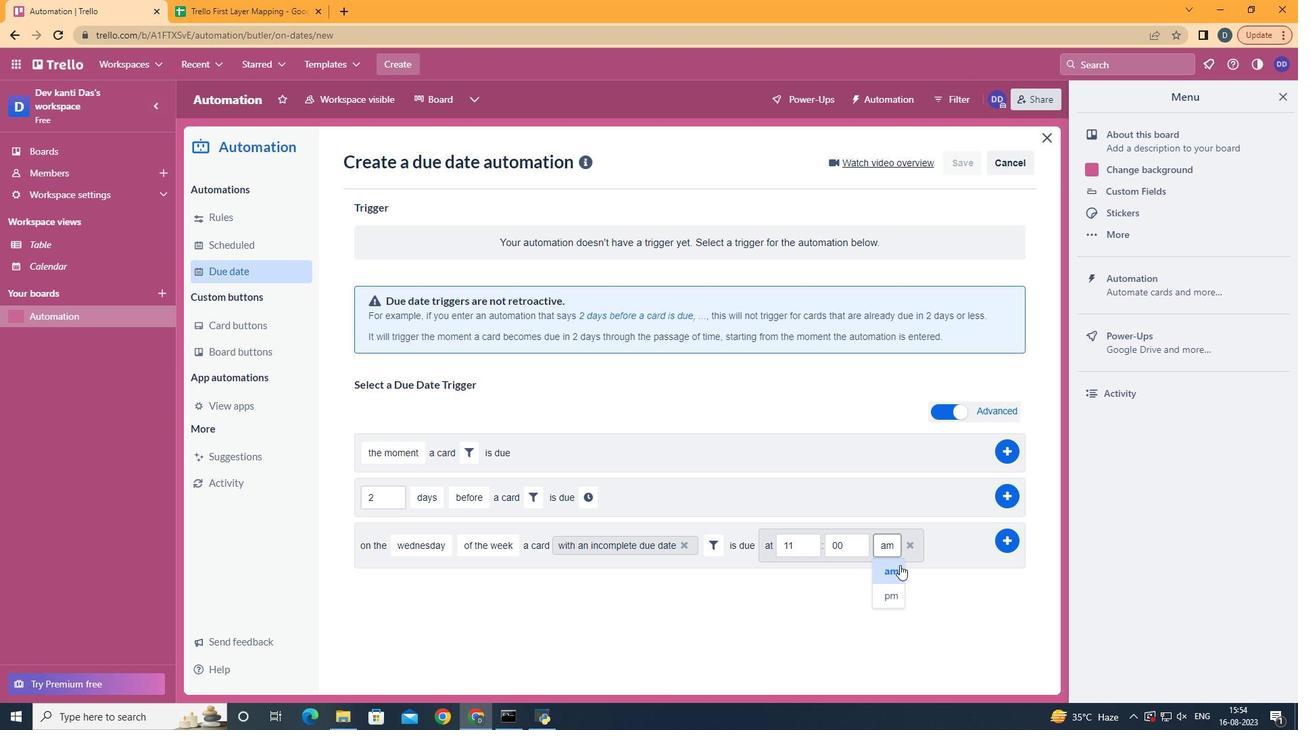 
Action: Mouse moved to (1005, 540)
Screenshot: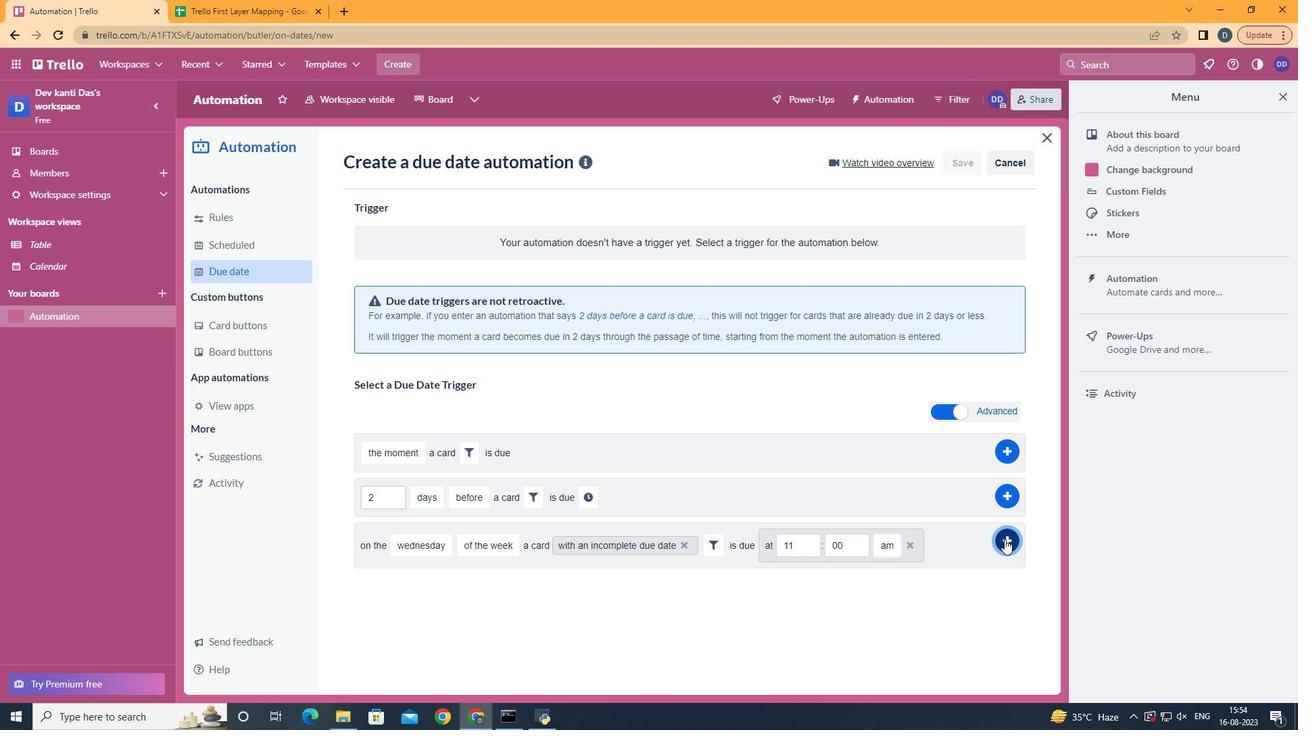 
Action: Mouse pressed left at (1005, 540)
Screenshot: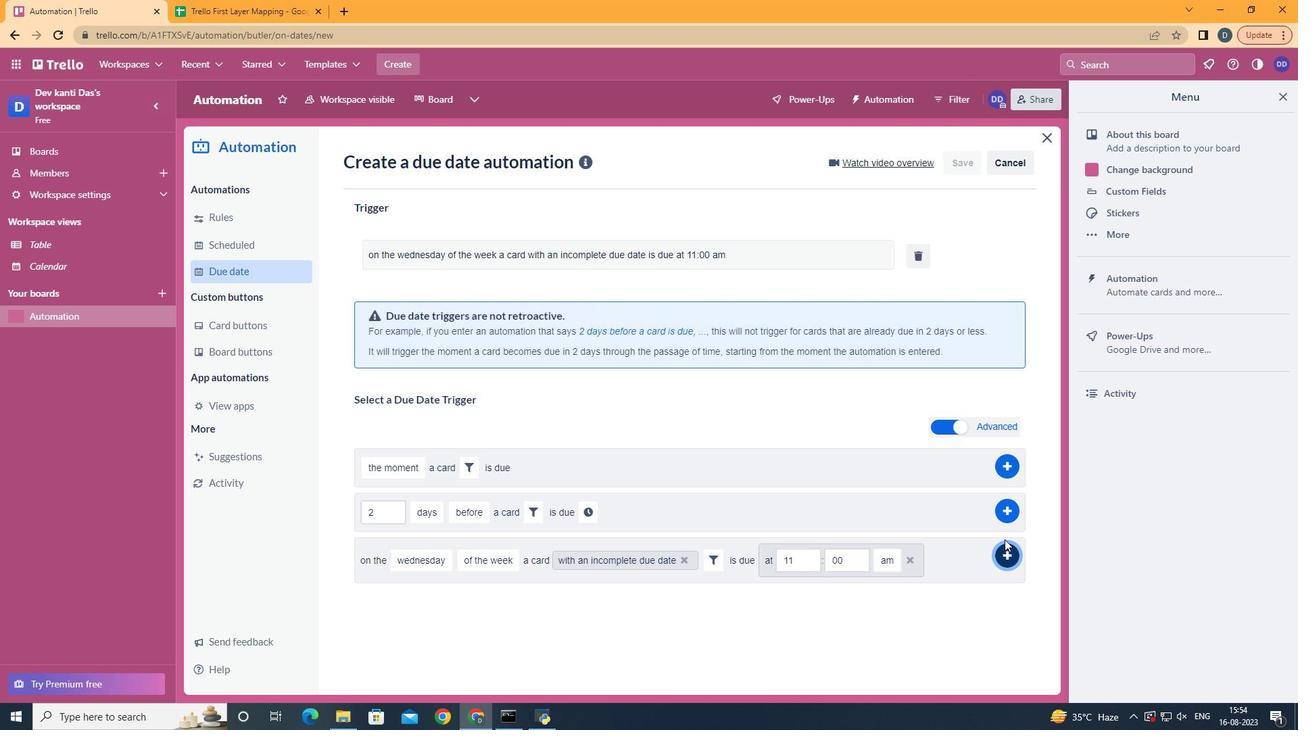 
